 Task: Create a blank project AgileGlobe with privacy Public and default view as List and in the team Taskers . Create three sections in the project as To-Do, Doing and Done
Action: Mouse moved to (63, 58)
Screenshot: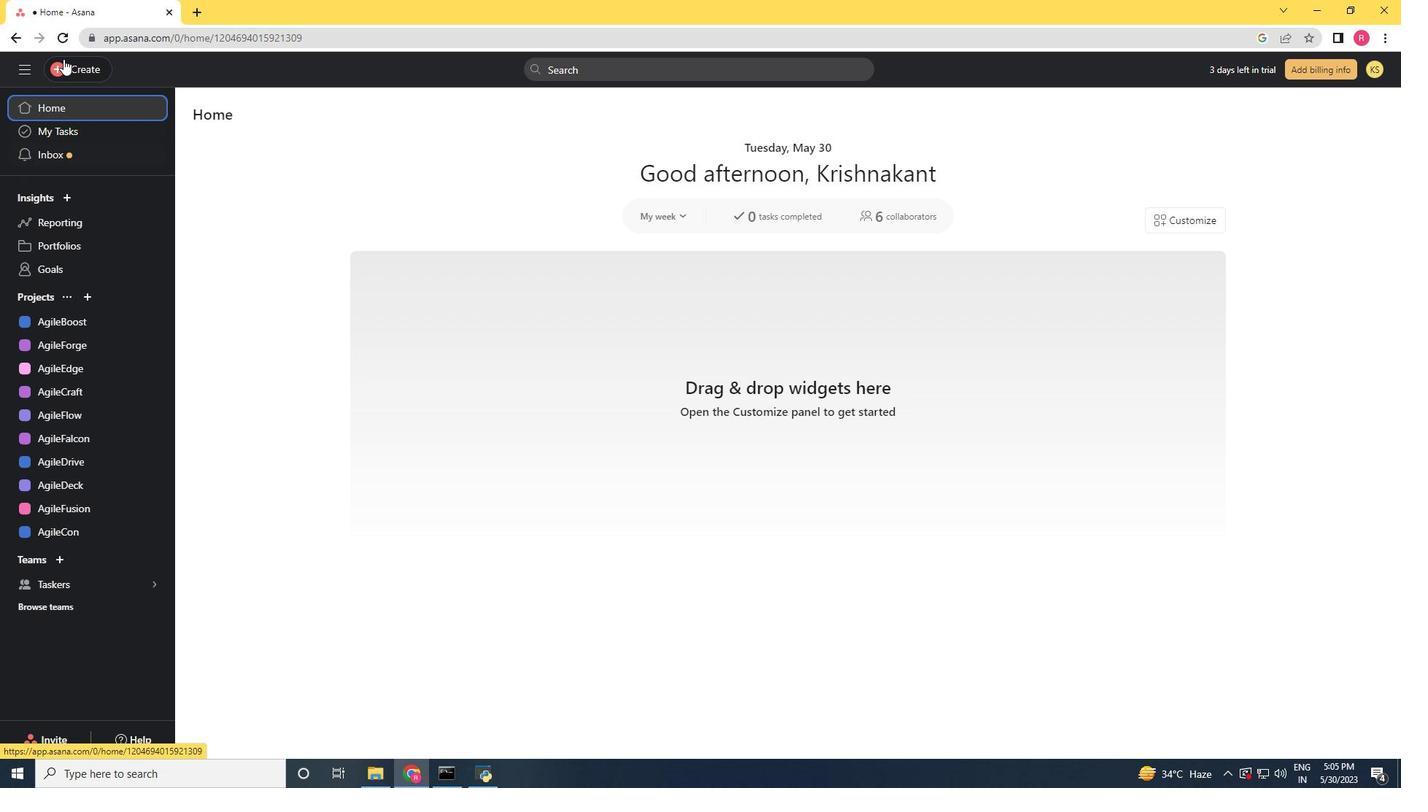 
Action: Mouse pressed left at (63, 58)
Screenshot: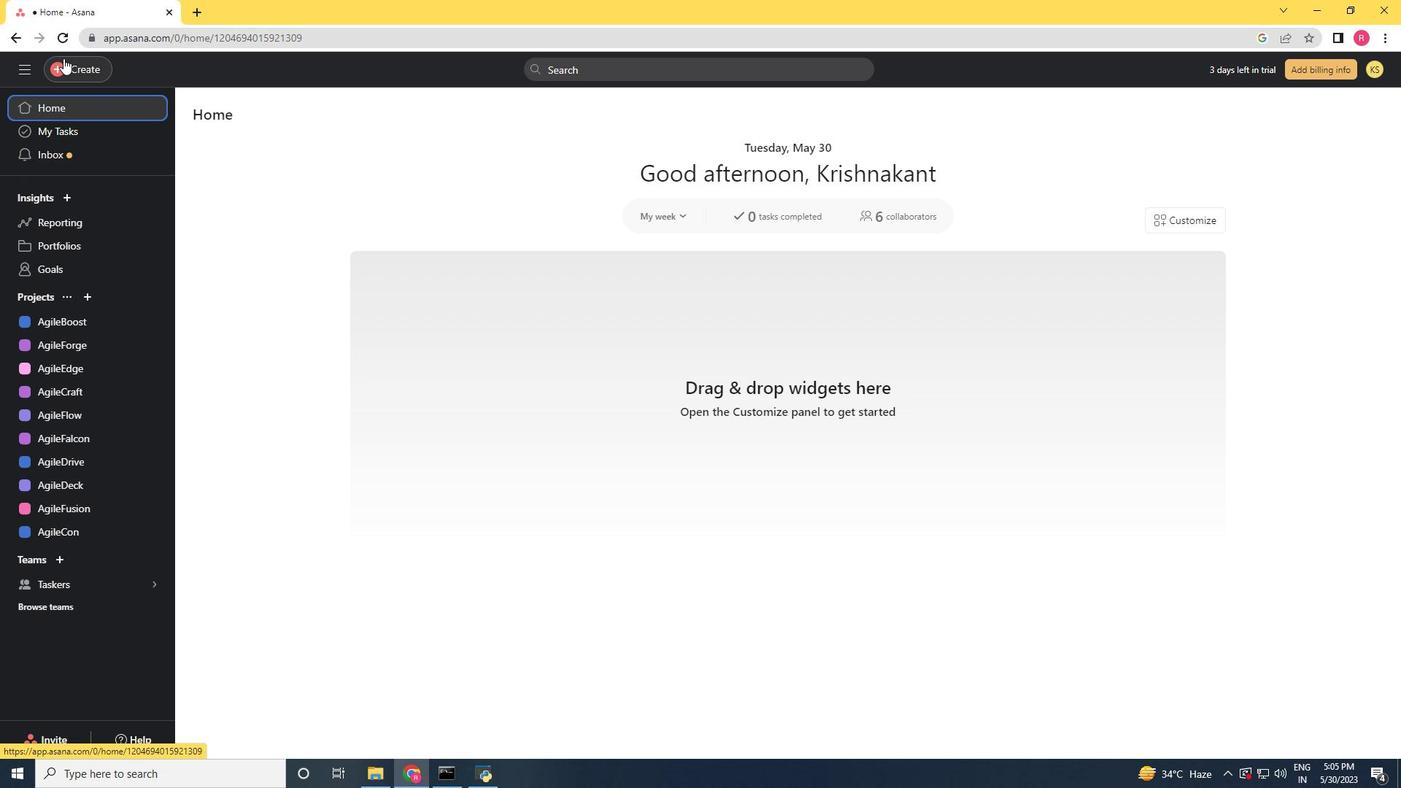 
Action: Mouse moved to (137, 94)
Screenshot: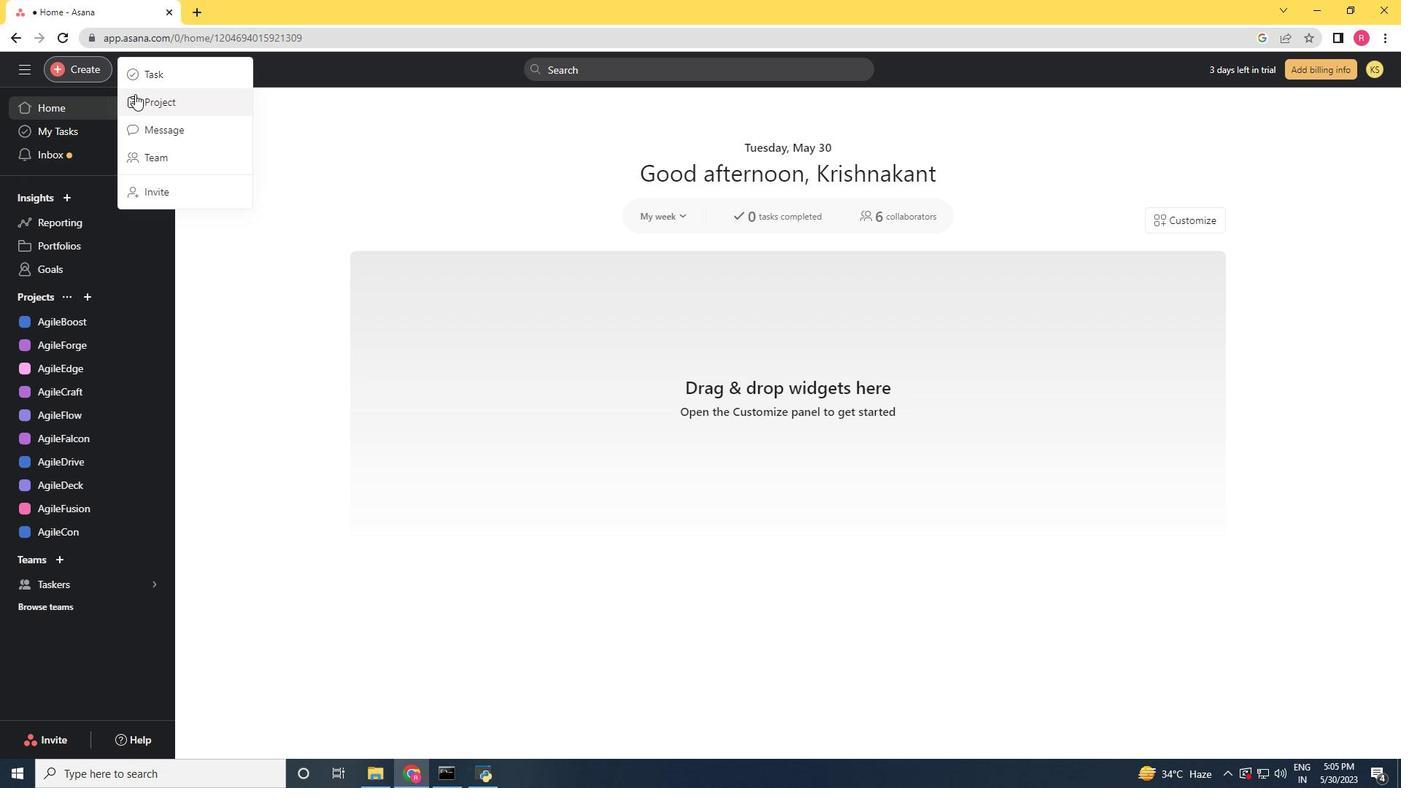 
Action: Mouse pressed left at (137, 94)
Screenshot: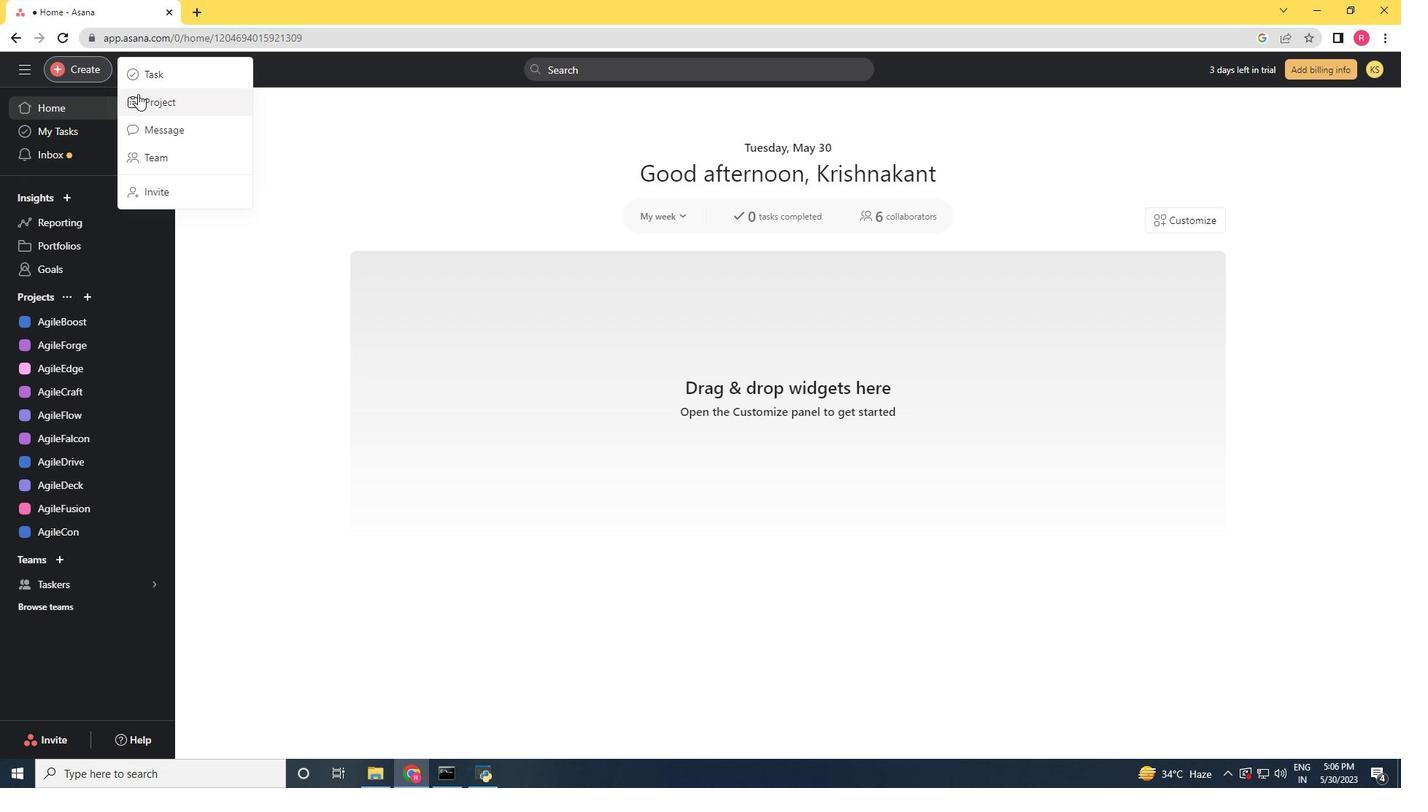 
Action: Mouse moved to (615, 417)
Screenshot: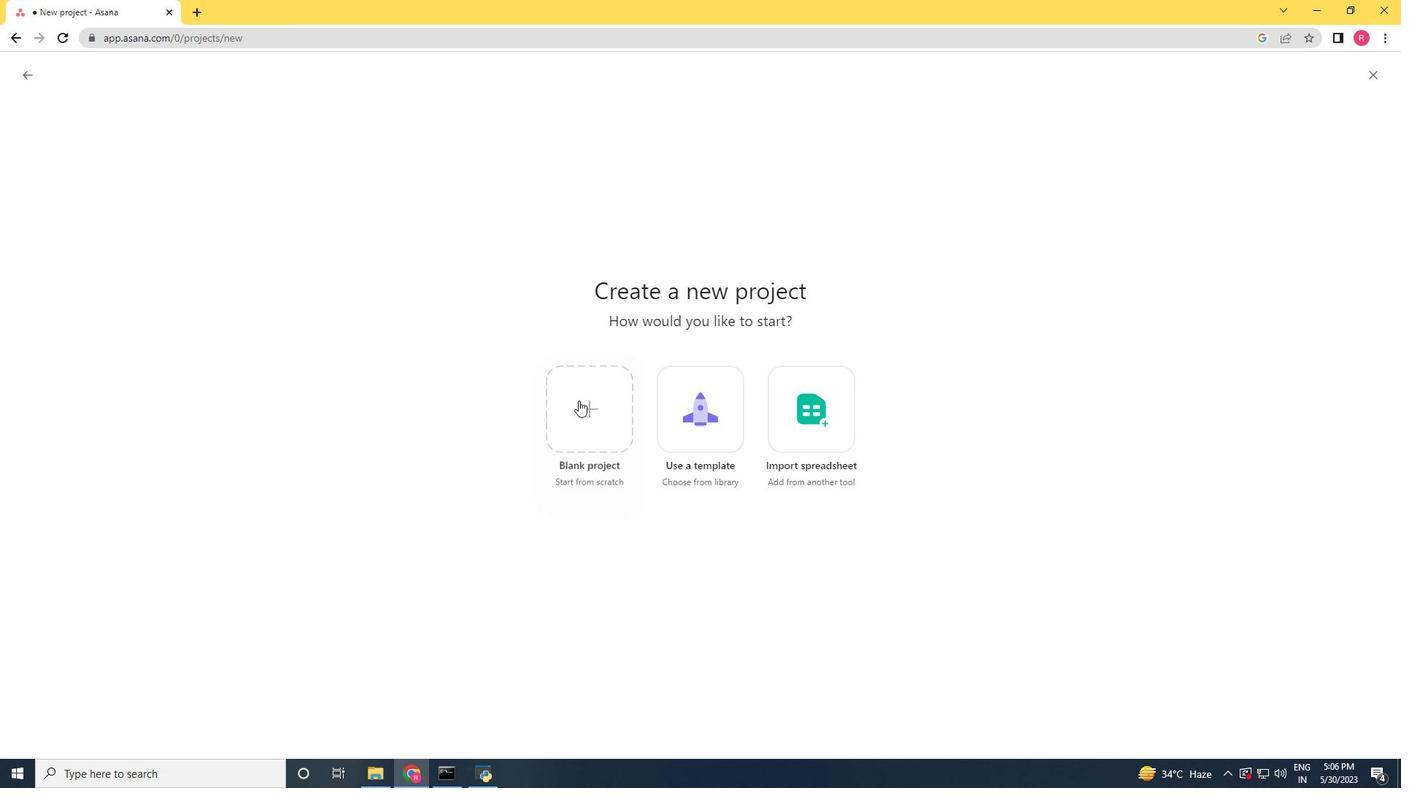 
Action: Mouse pressed left at (615, 417)
Screenshot: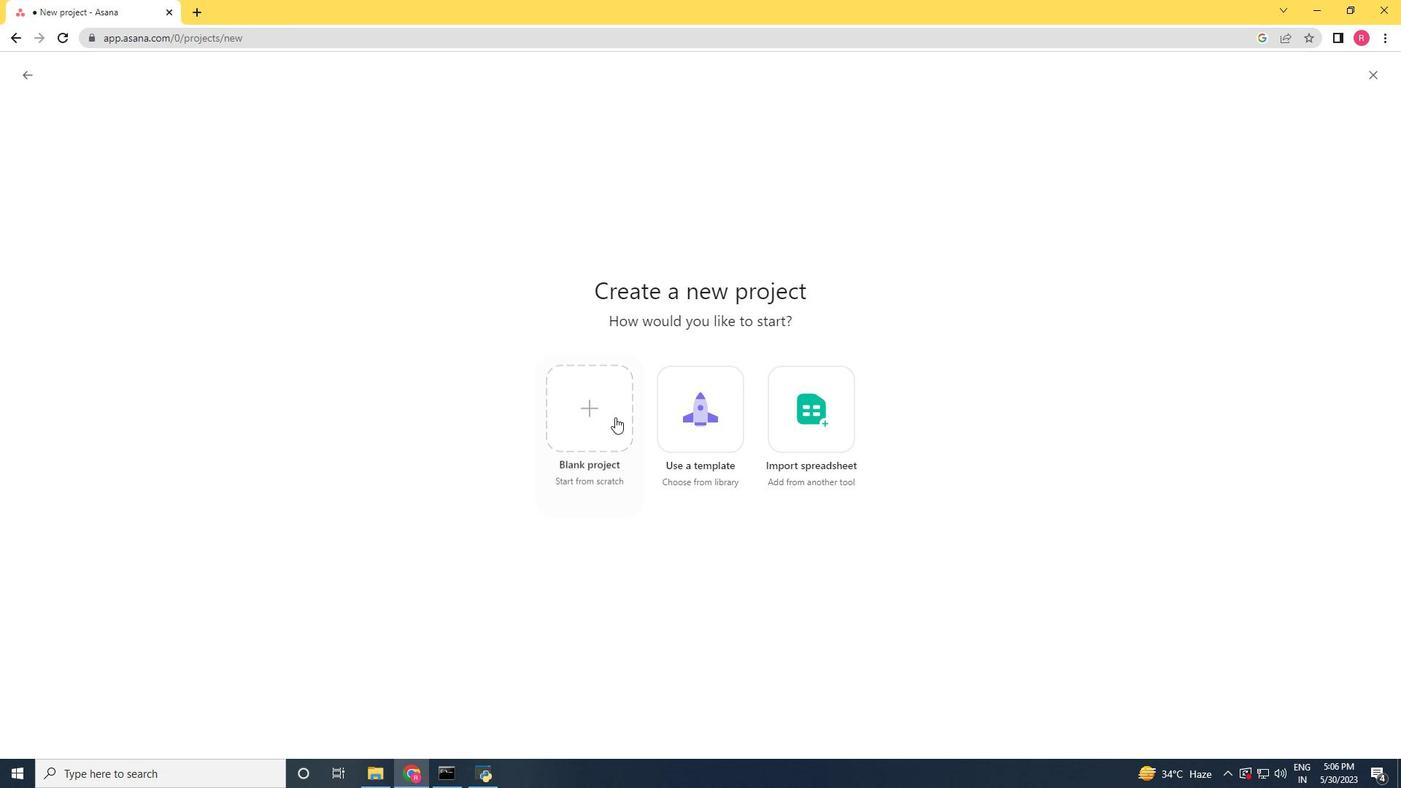 
Action: Mouse moved to (518, 364)
Screenshot: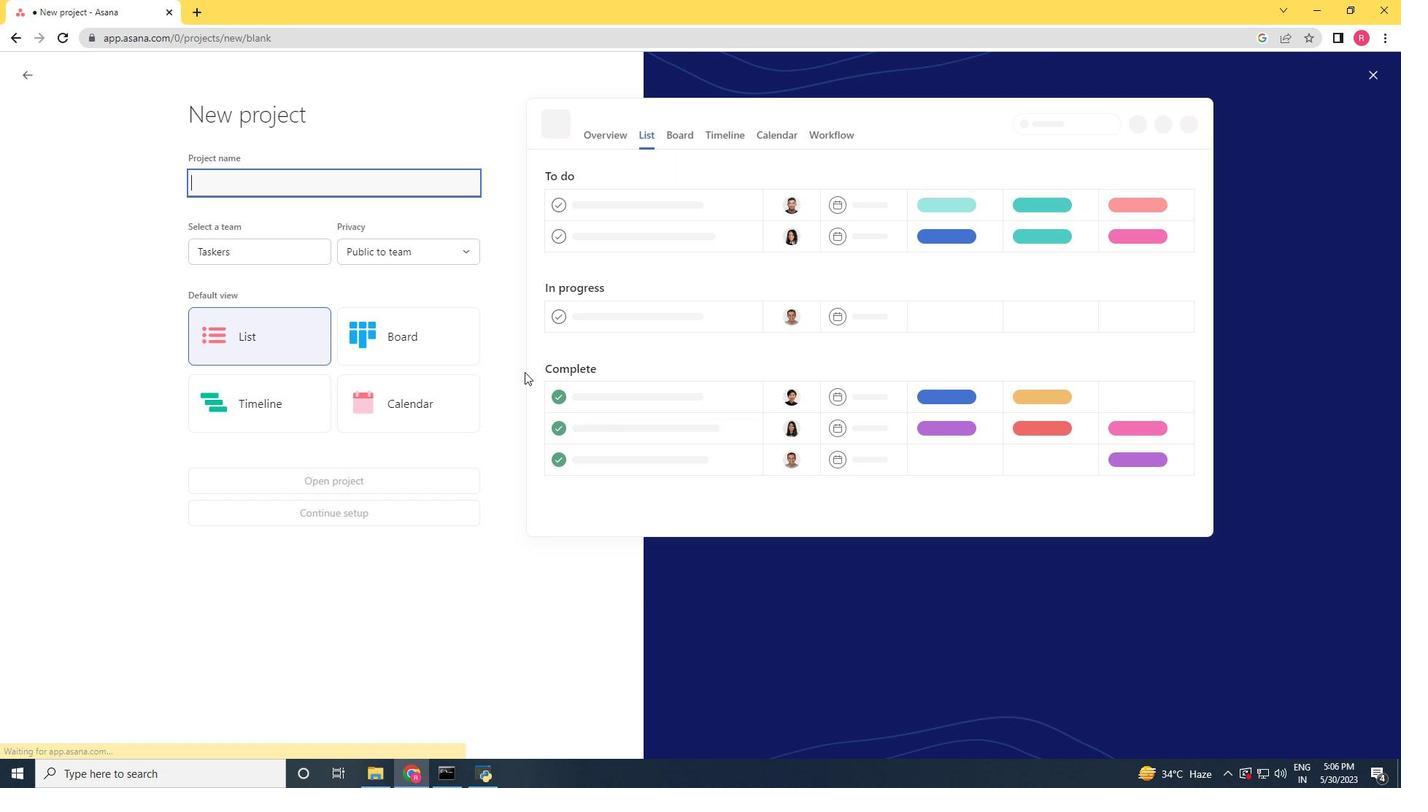 
Action: Key pressed <Key.shift>Agle<Key.shift>Globe
Screenshot: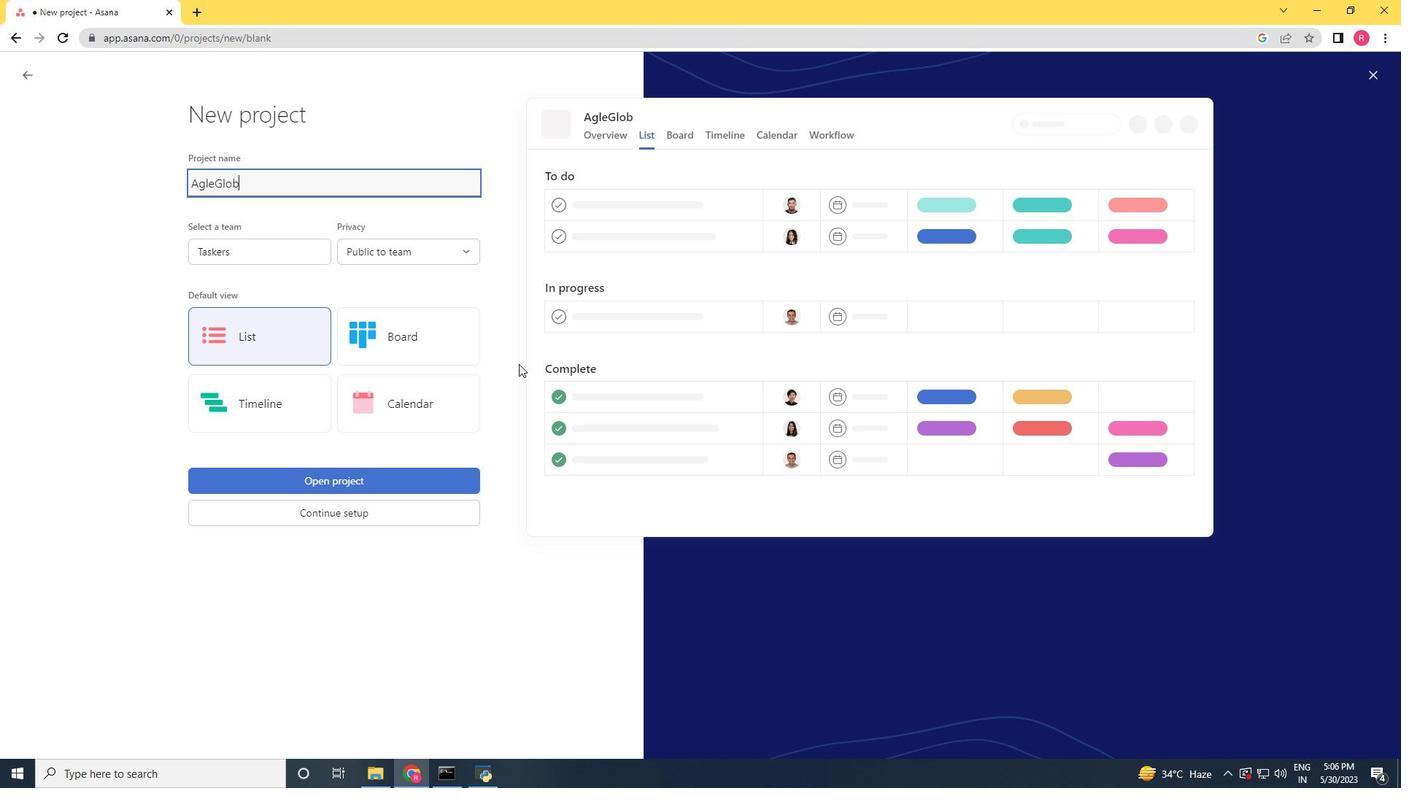 
Action: Mouse moved to (402, 249)
Screenshot: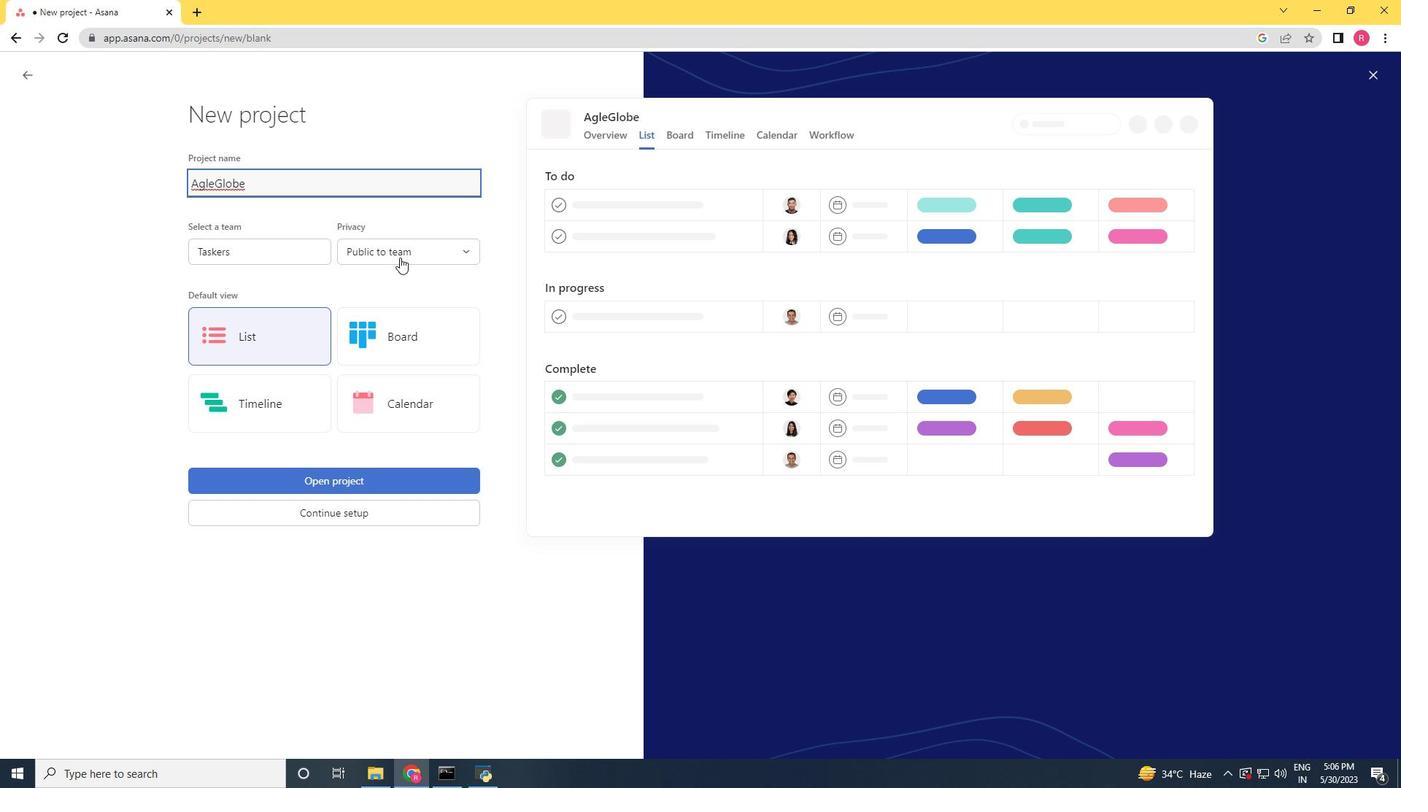 
Action: Mouse pressed left at (402, 249)
Screenshot: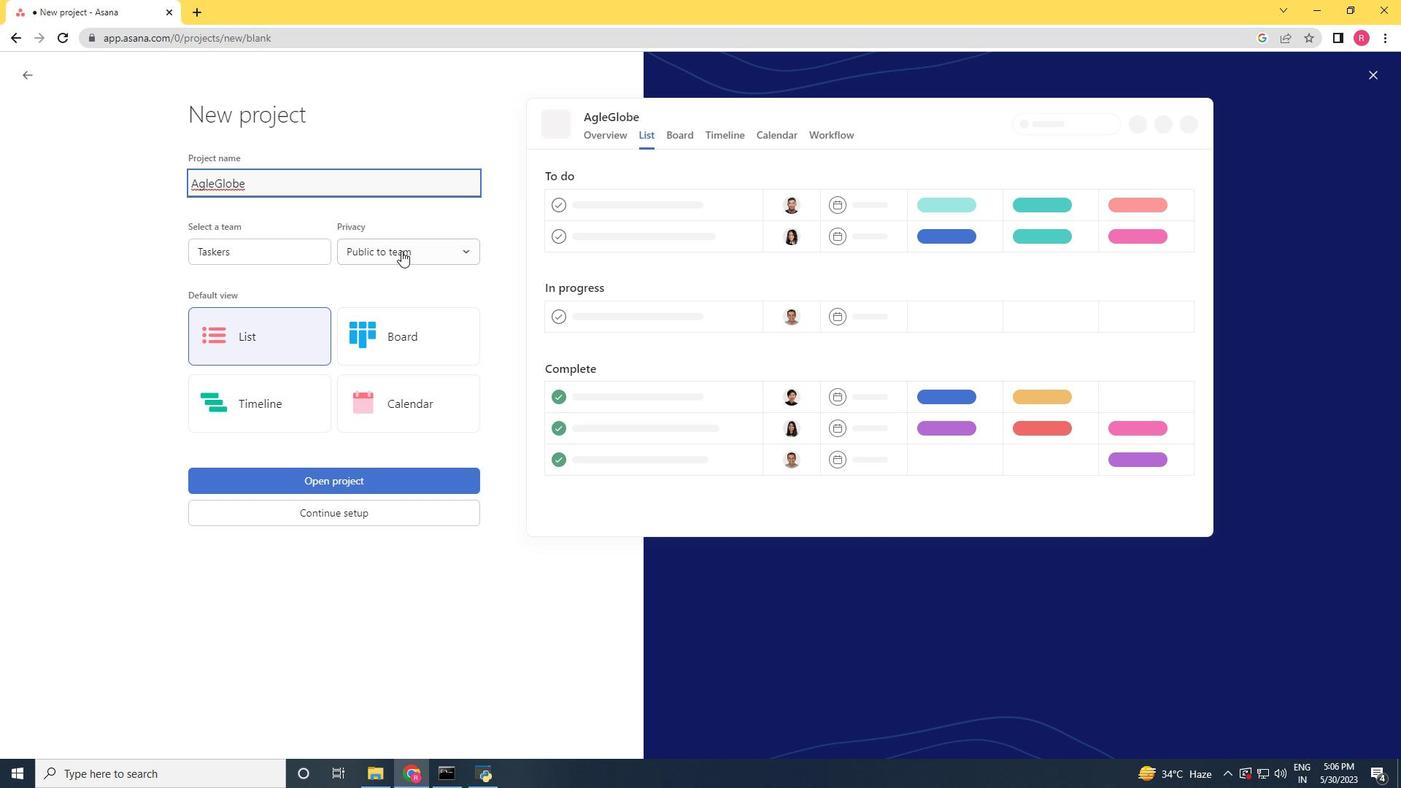 
Action: Mouse moved to (394, 272)
Screenshot: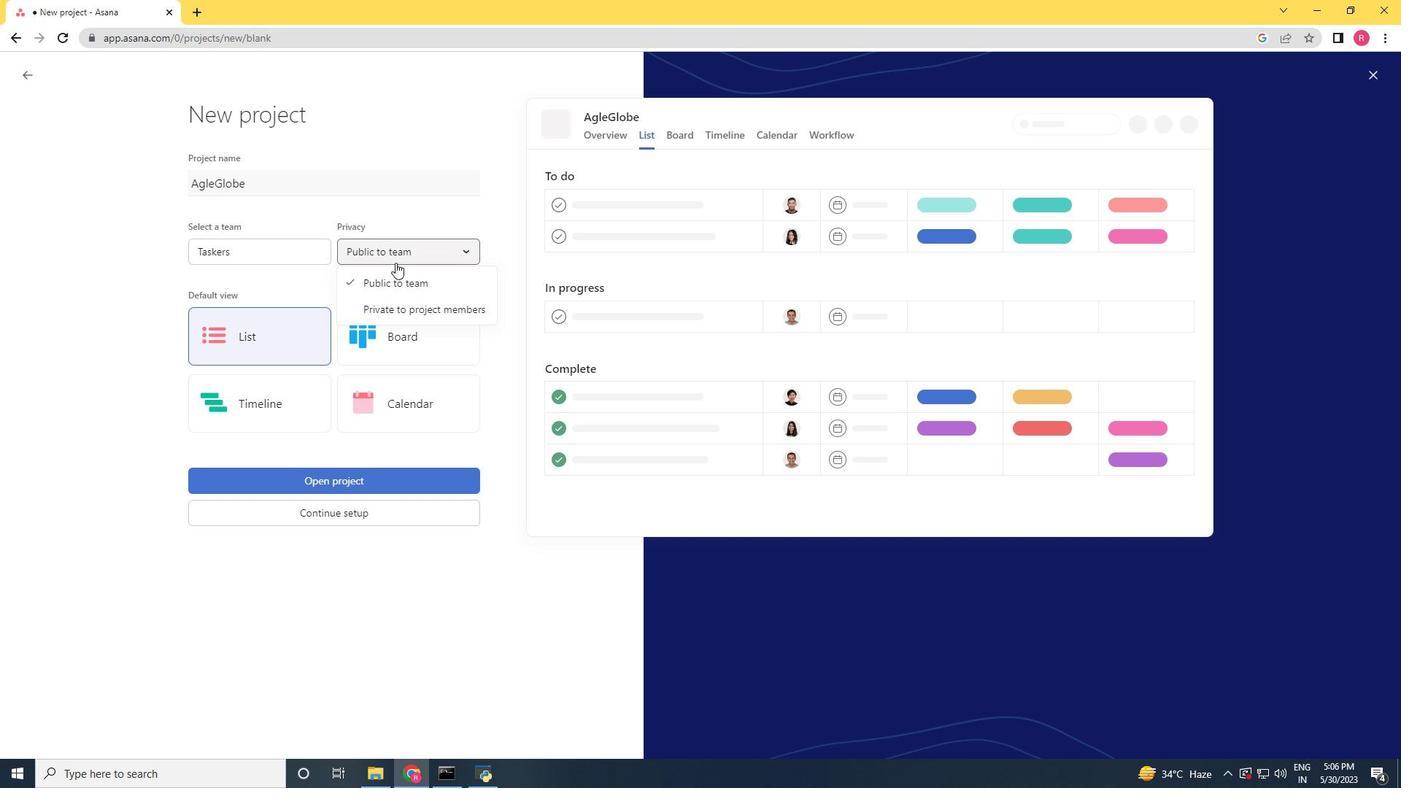 
Action: Mouse pressed left at (394, 272)
Screenshot: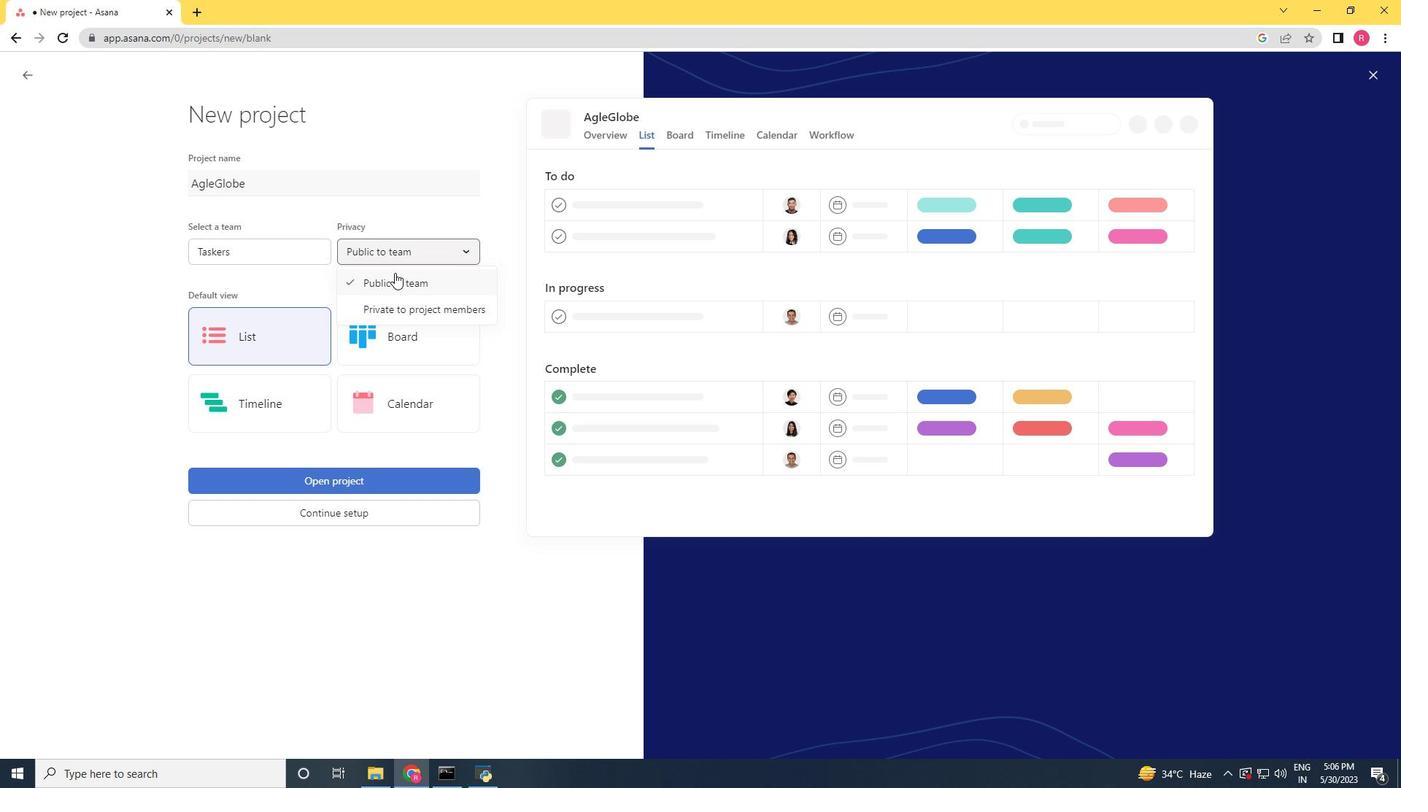 
Action: Mouse moved to (267, 334)
Screenshot: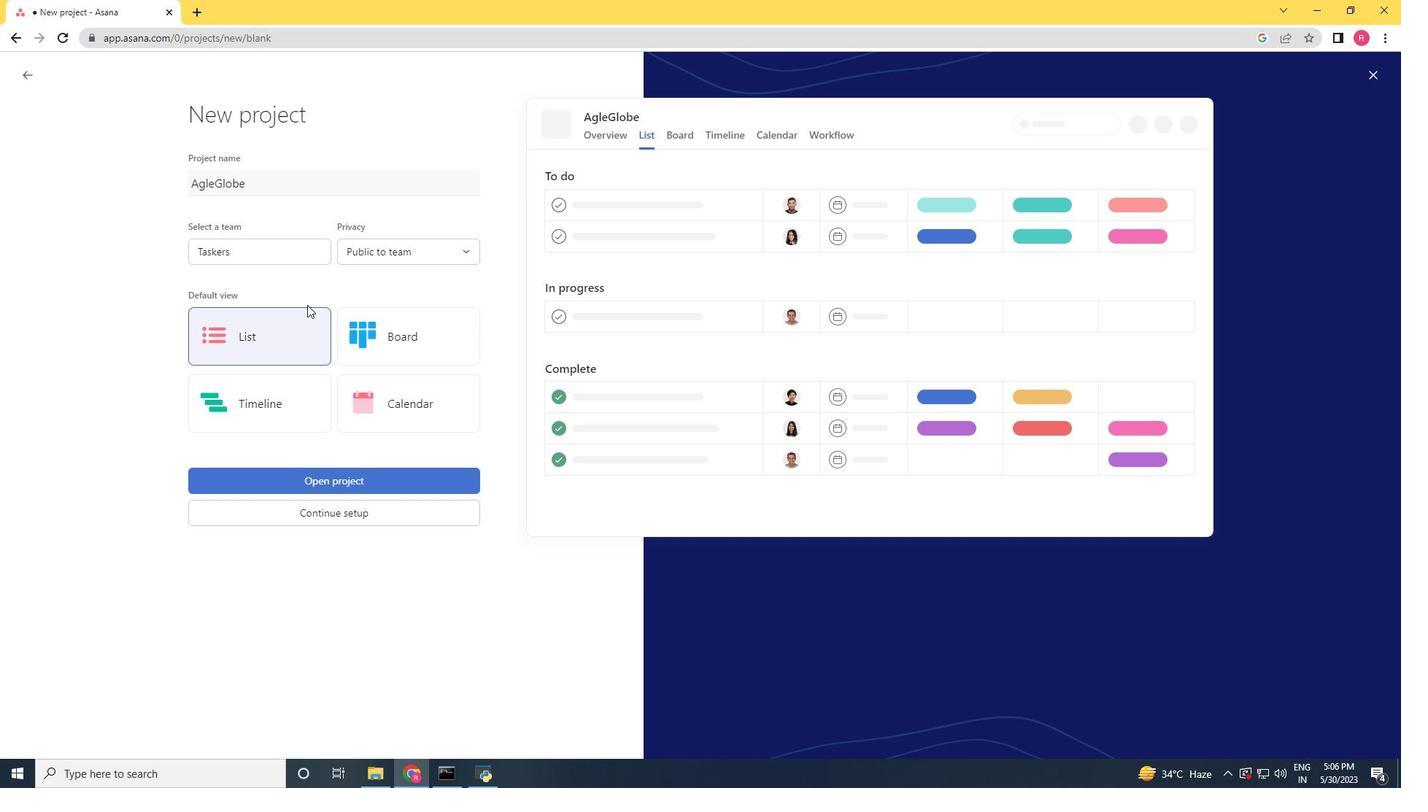 
Action: Mouse pressed left at (267, 334)
Screenshot: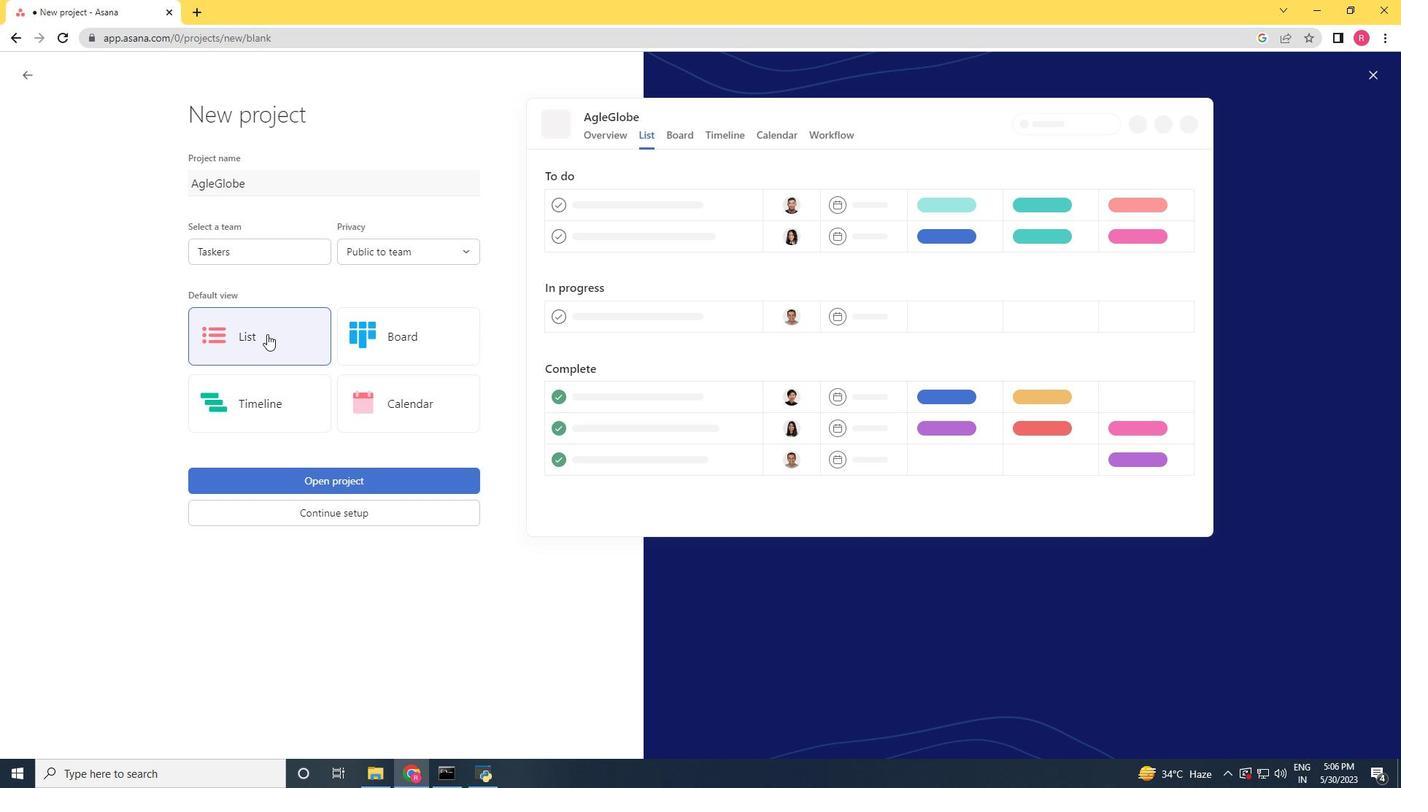 
Action: Mouse moved to (284, 243)
Screenshot: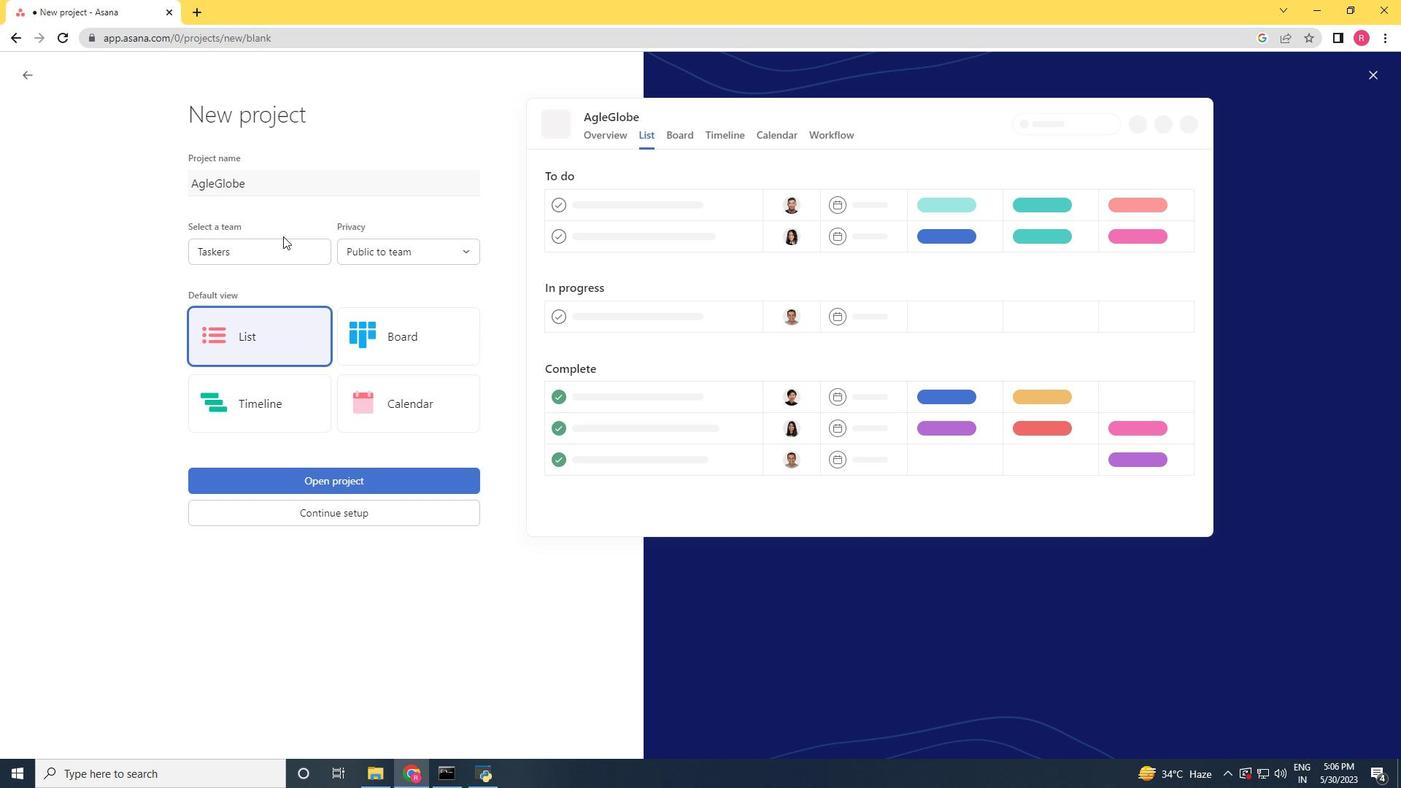 
Action: Mouse pressed left at (284, 243)
Screenshot: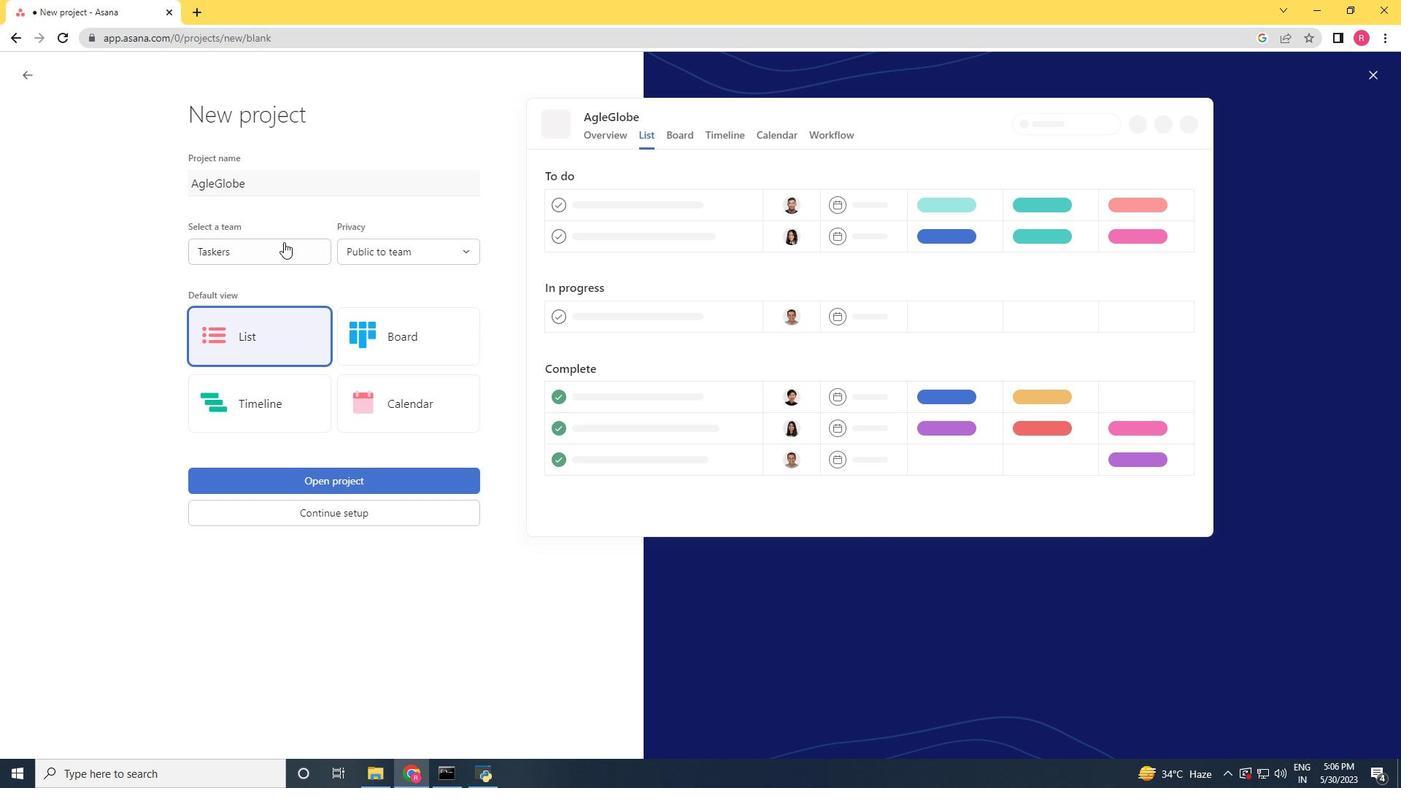 
Action: Mouse moved to (245, 283)
Screenshot: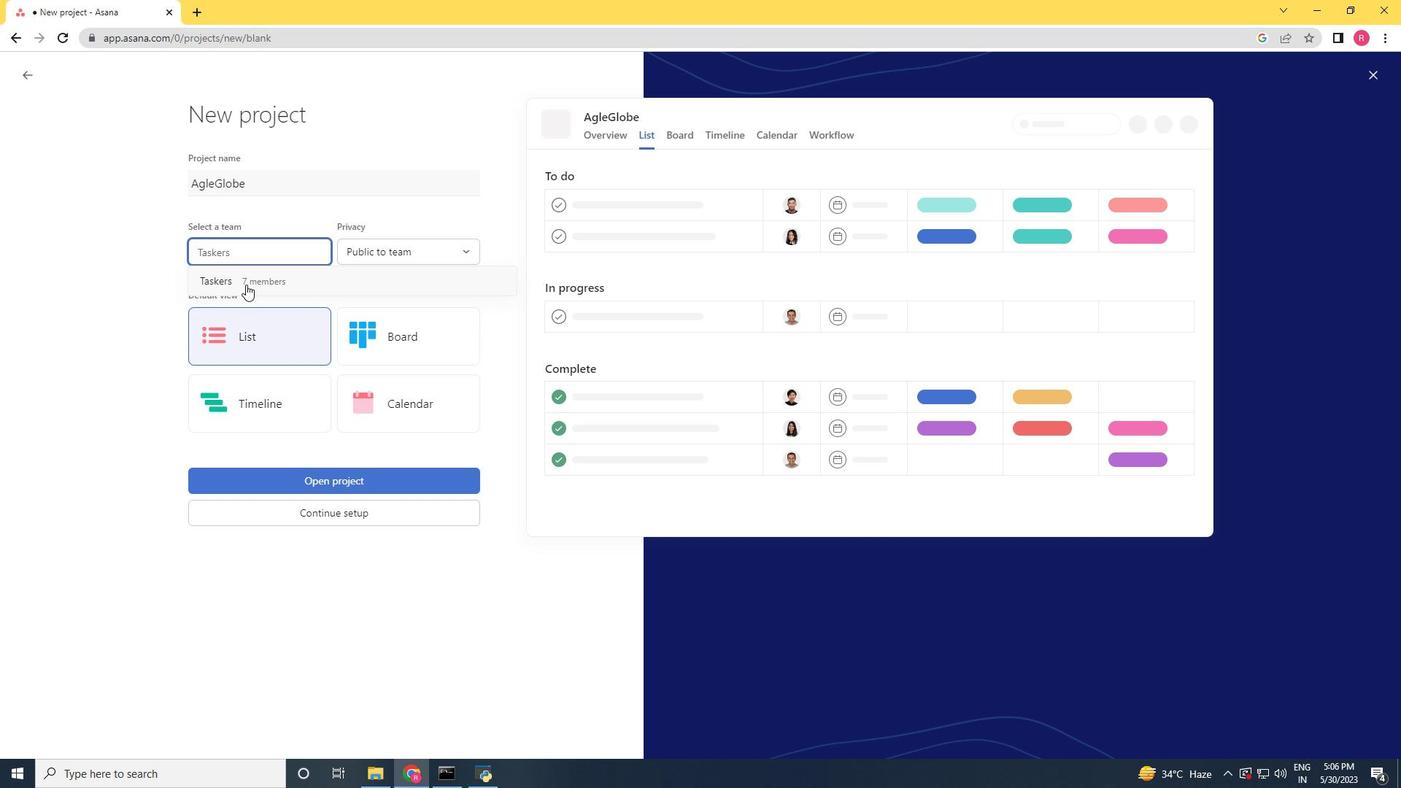 
Action: Mouse pressed left at (245, 283)
Screenshot: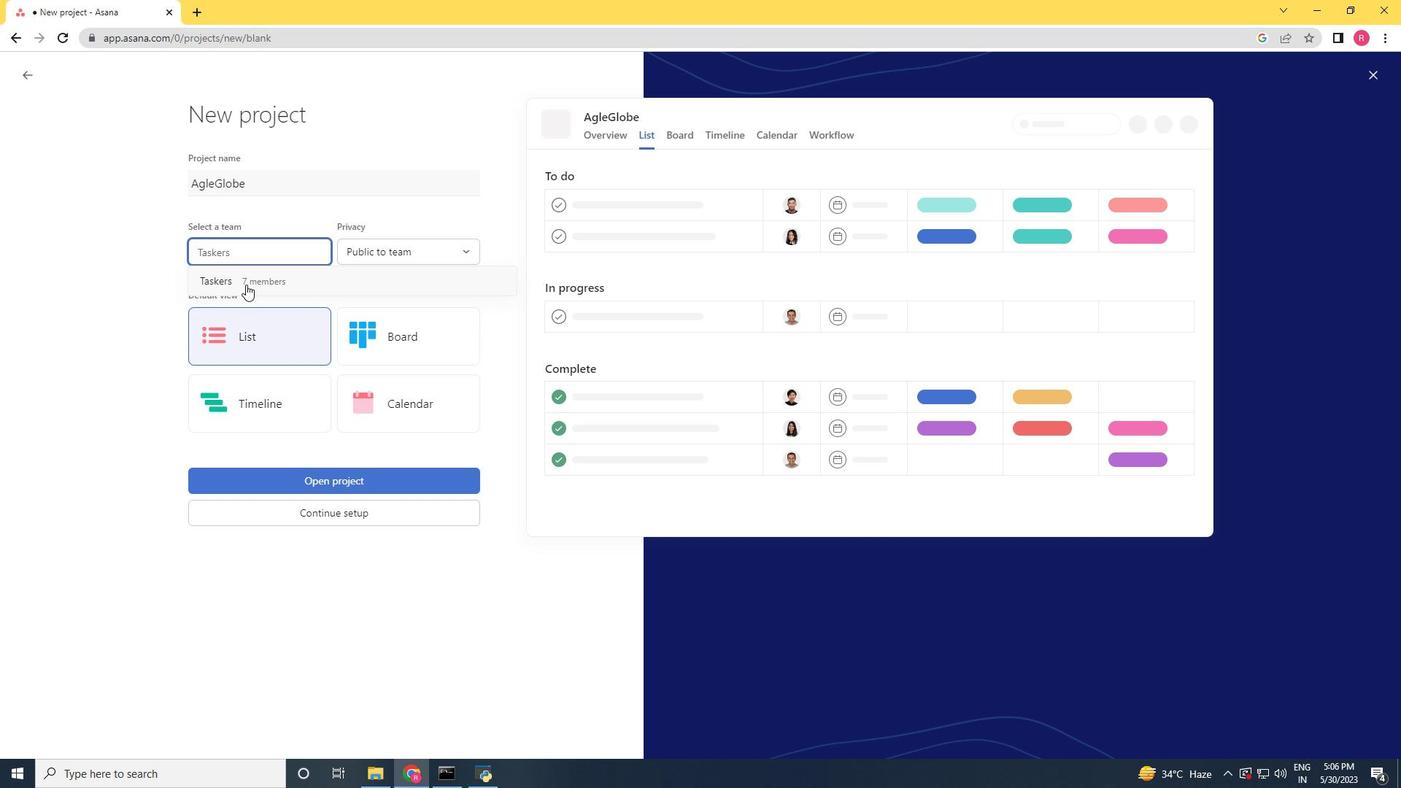 
Action: Mouse moved to (316, 482)
Screenshot: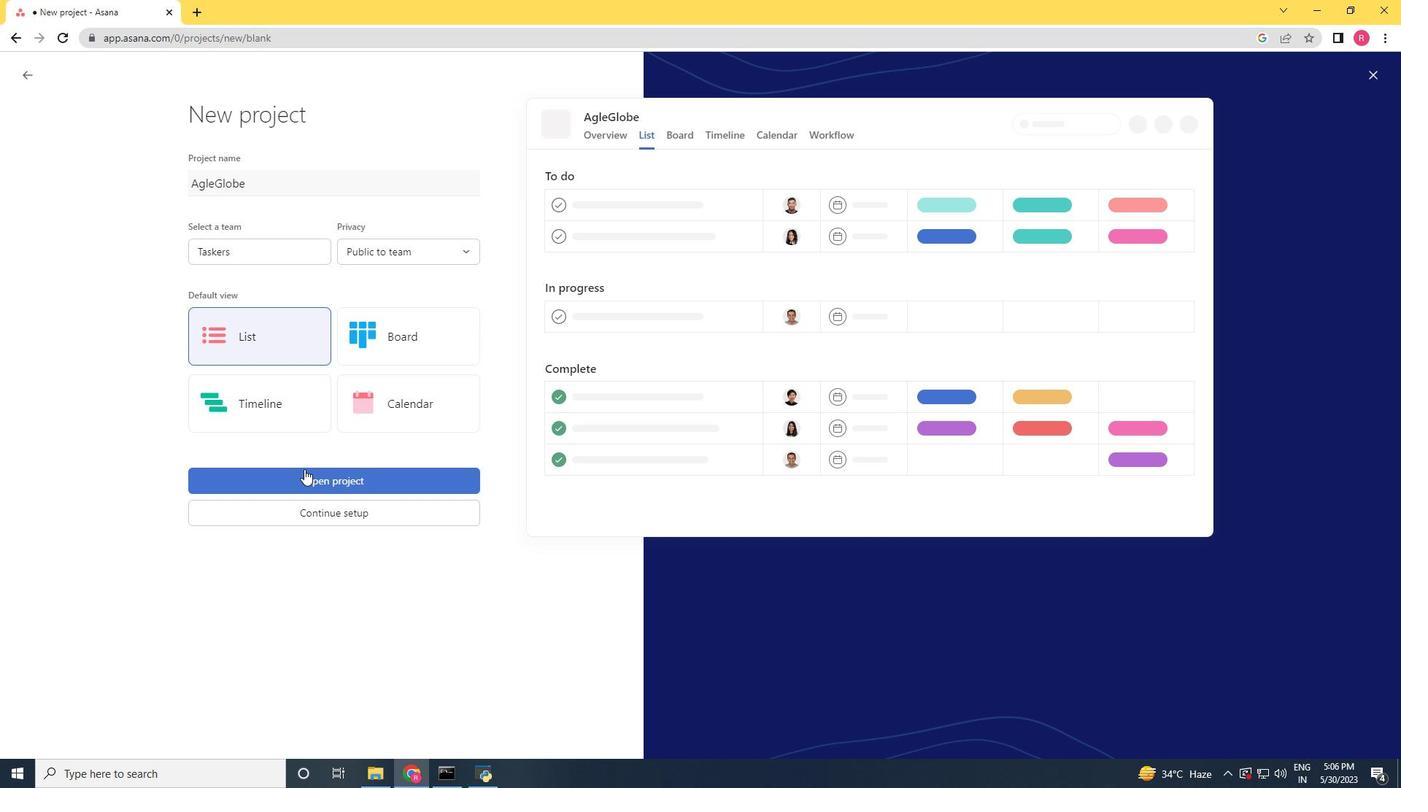 
Action: Mouse pressed left at (316, 482)
Screenshot: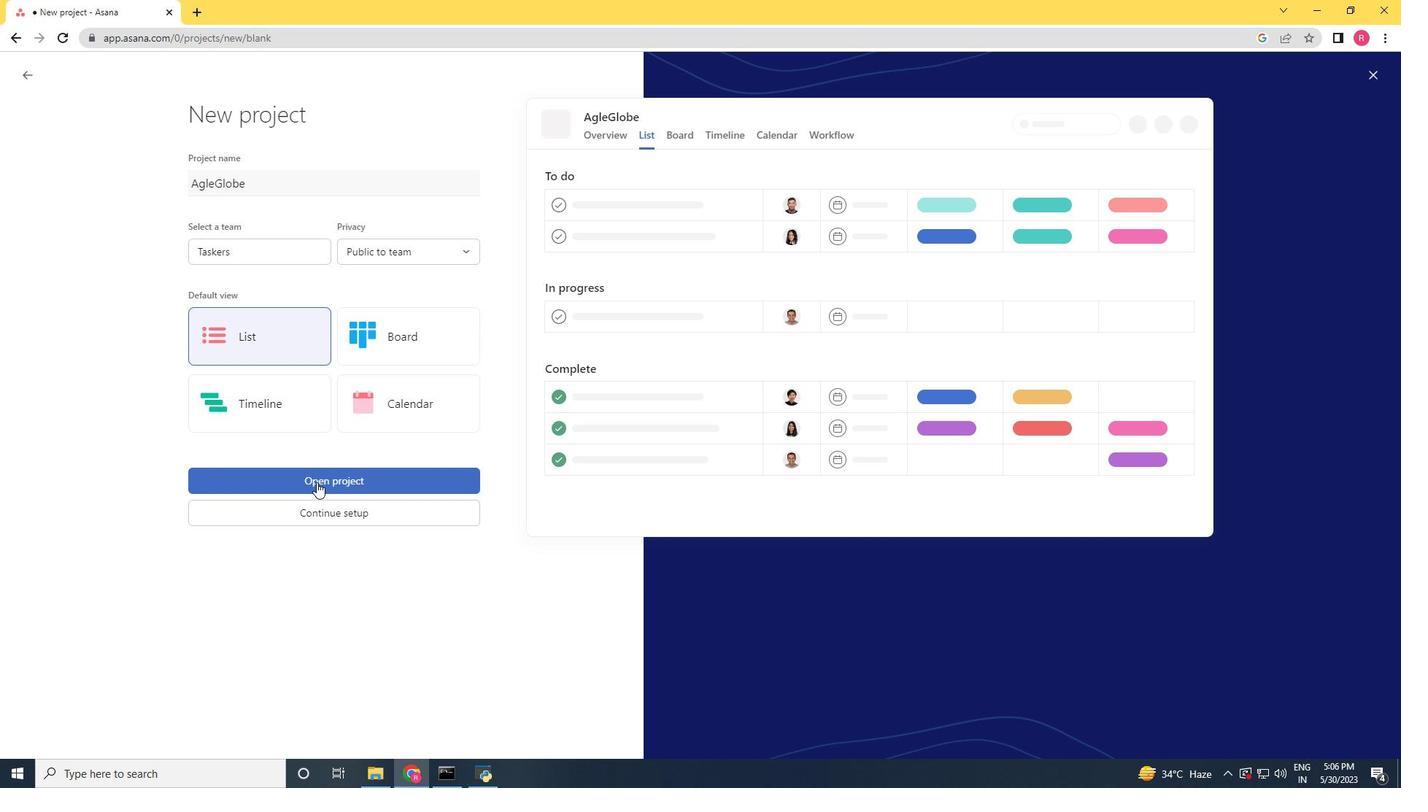 
Action: Mouse moved to (256, 322)
Screenshot: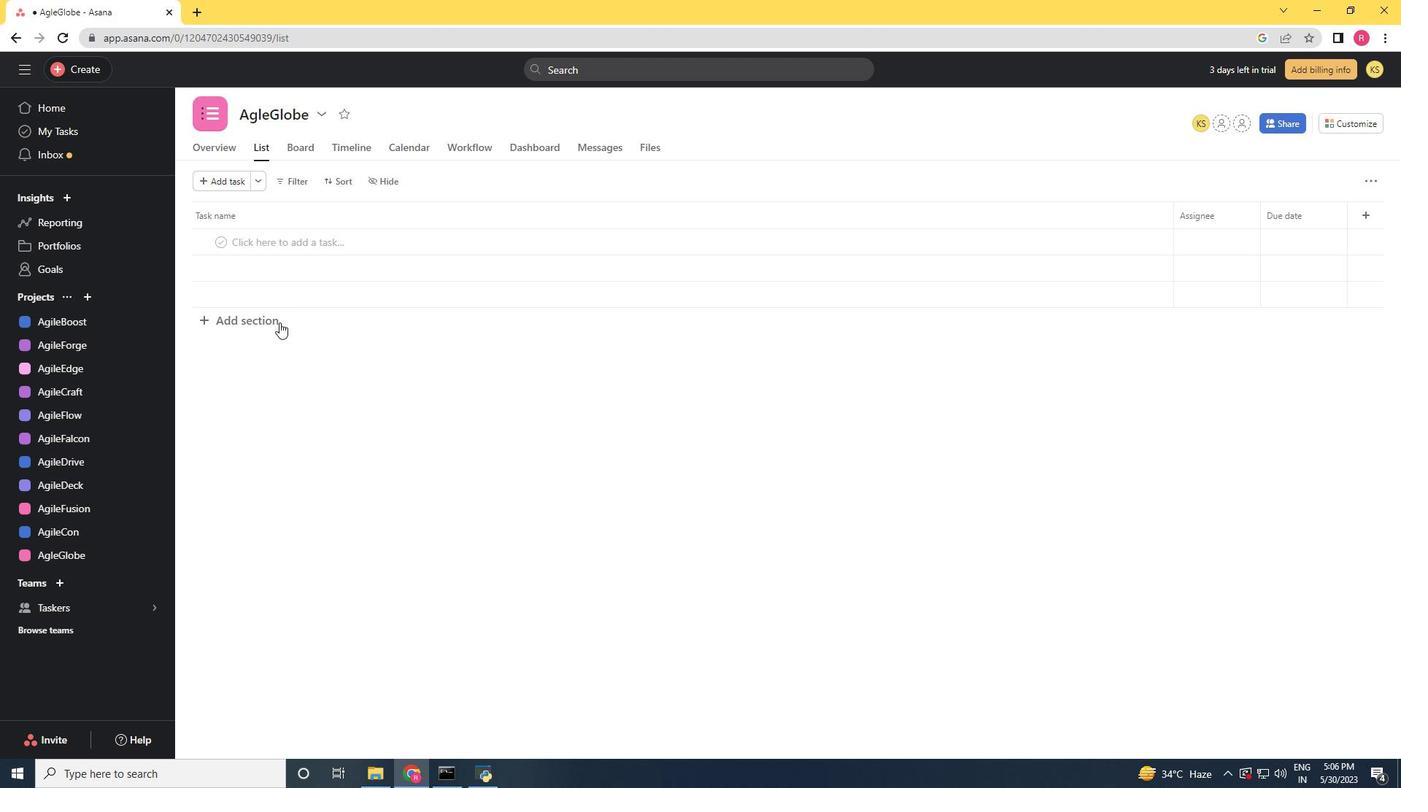 
Action: Mouse pressed left at (256, 322)
Screenshot: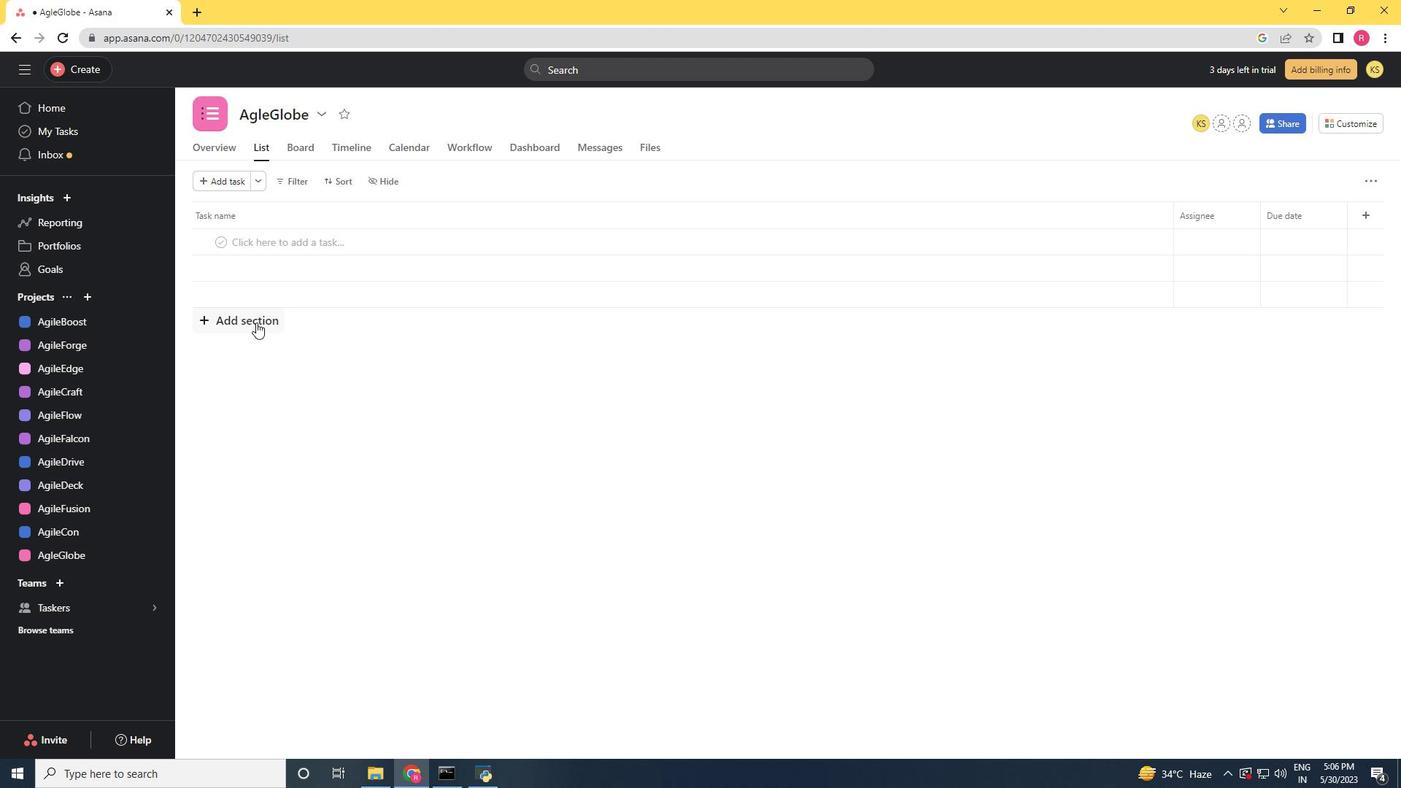 
Action: Key pressed <Key.shift>To-<Key.shift>Do<Key.enter>
Screenshot: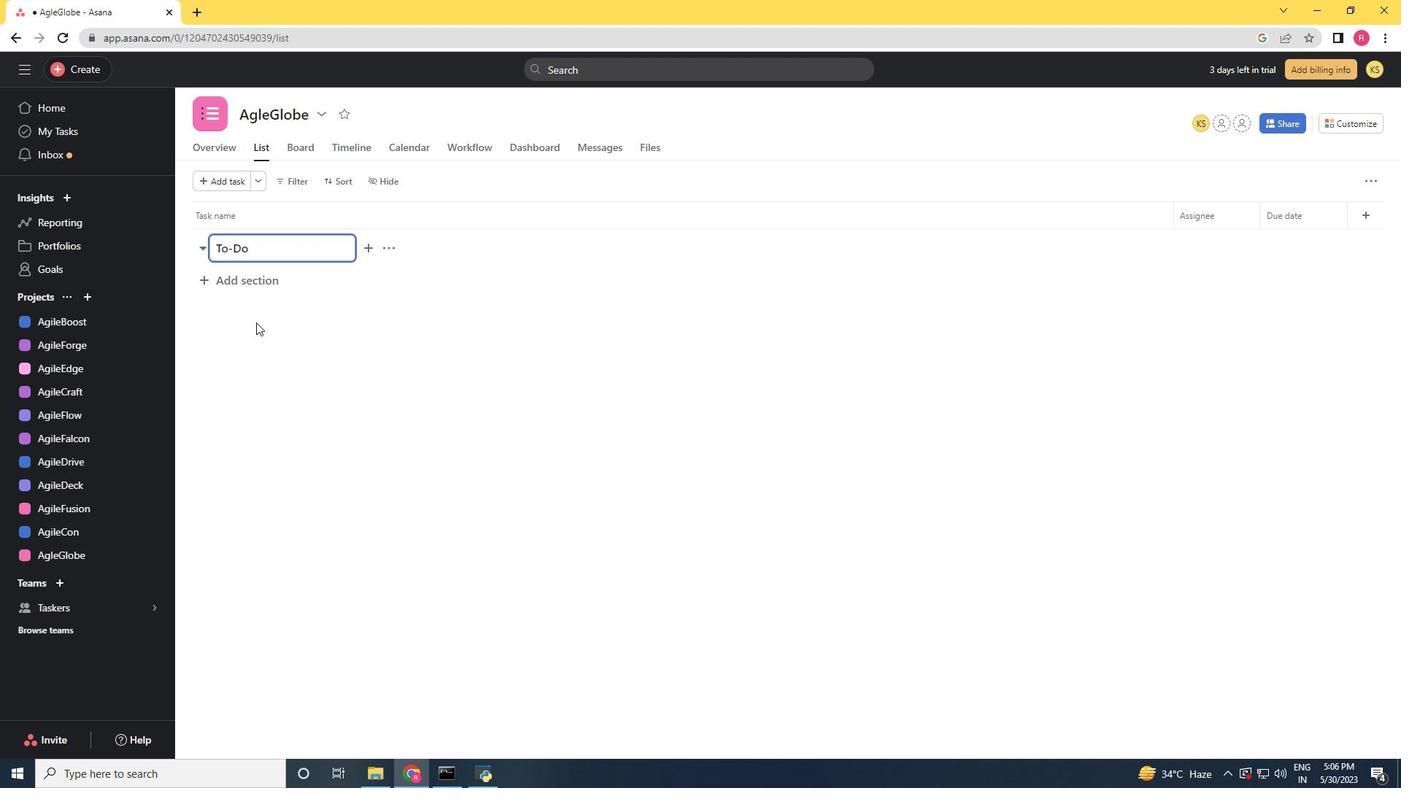 
Action: Mouse moved to (241, 336)
Screenshot: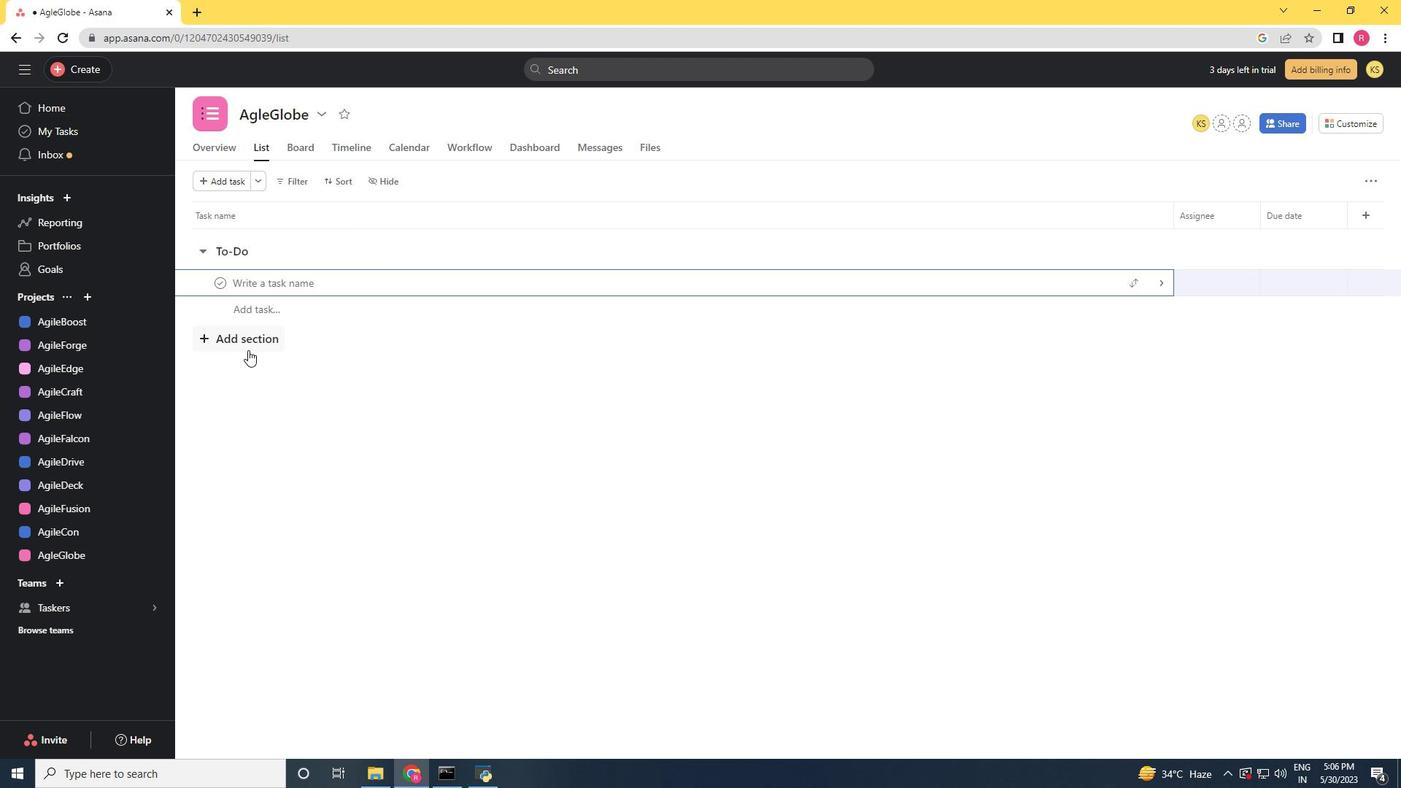 
Action: Mouse pressed left at (241, 336)
Screenshot: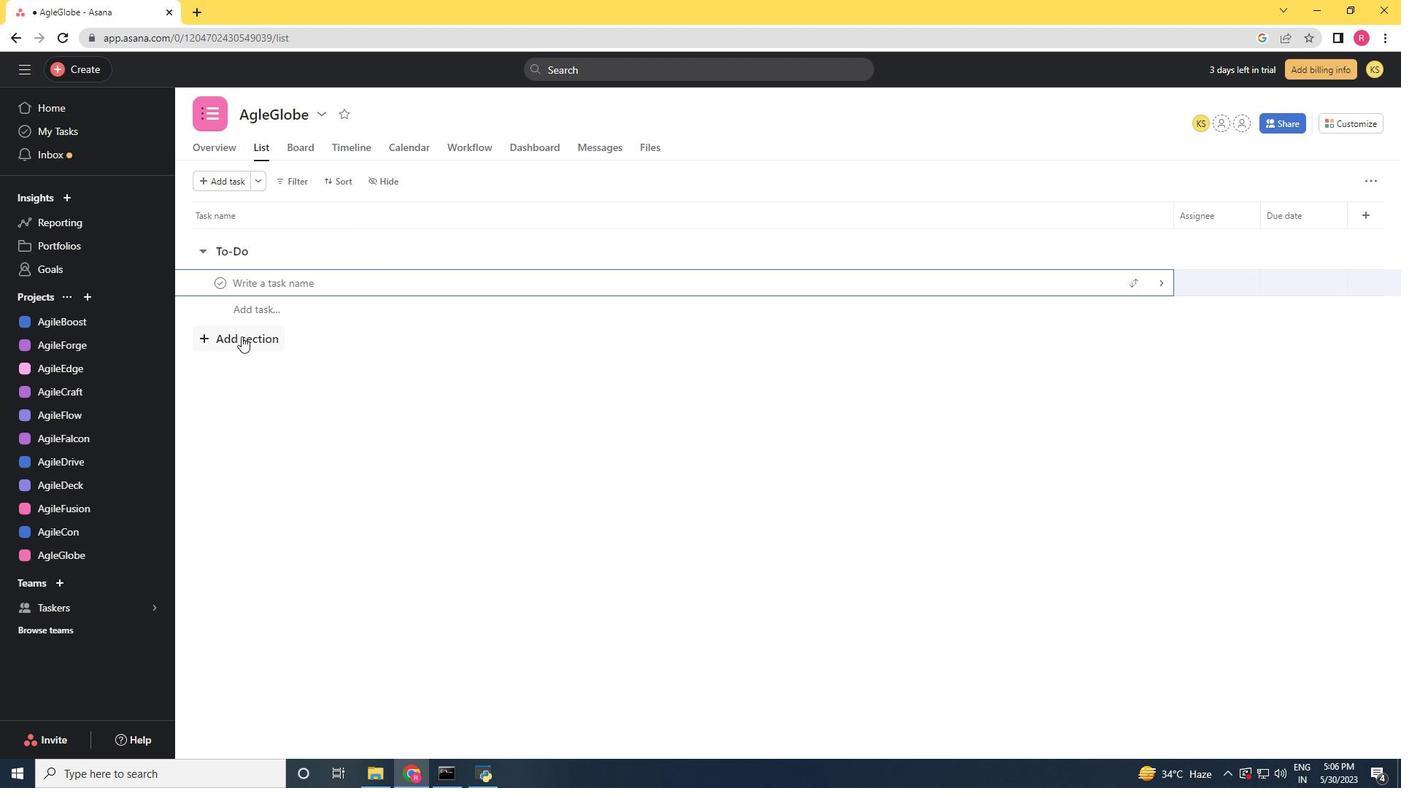 
Action: Mouse scrolled (241, 337) with delta (0, 0)
Screenshot: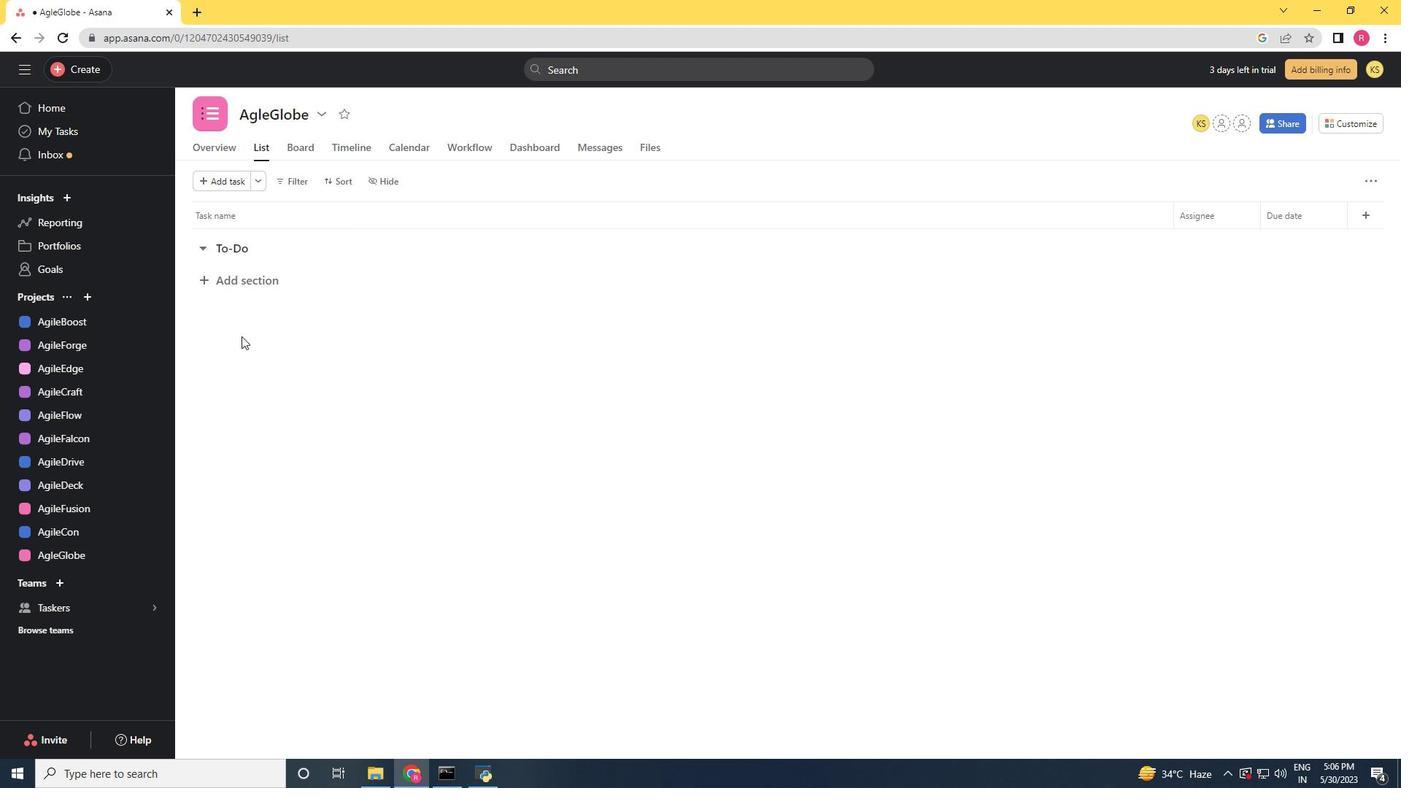 
Action: Mouse moved to (250, 281)
Screenshot: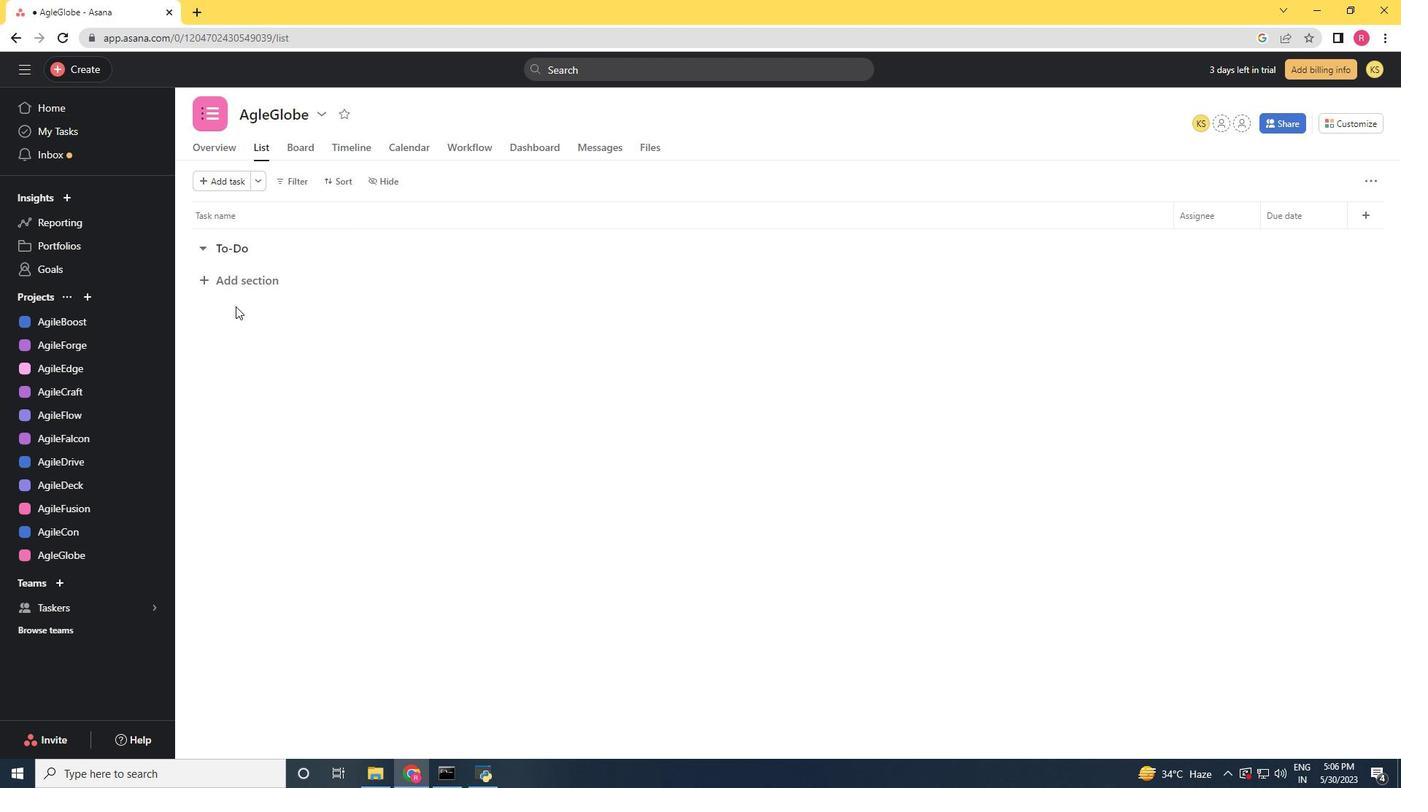 
Action: Mouse pressed left at (250, 281)
Screenshot: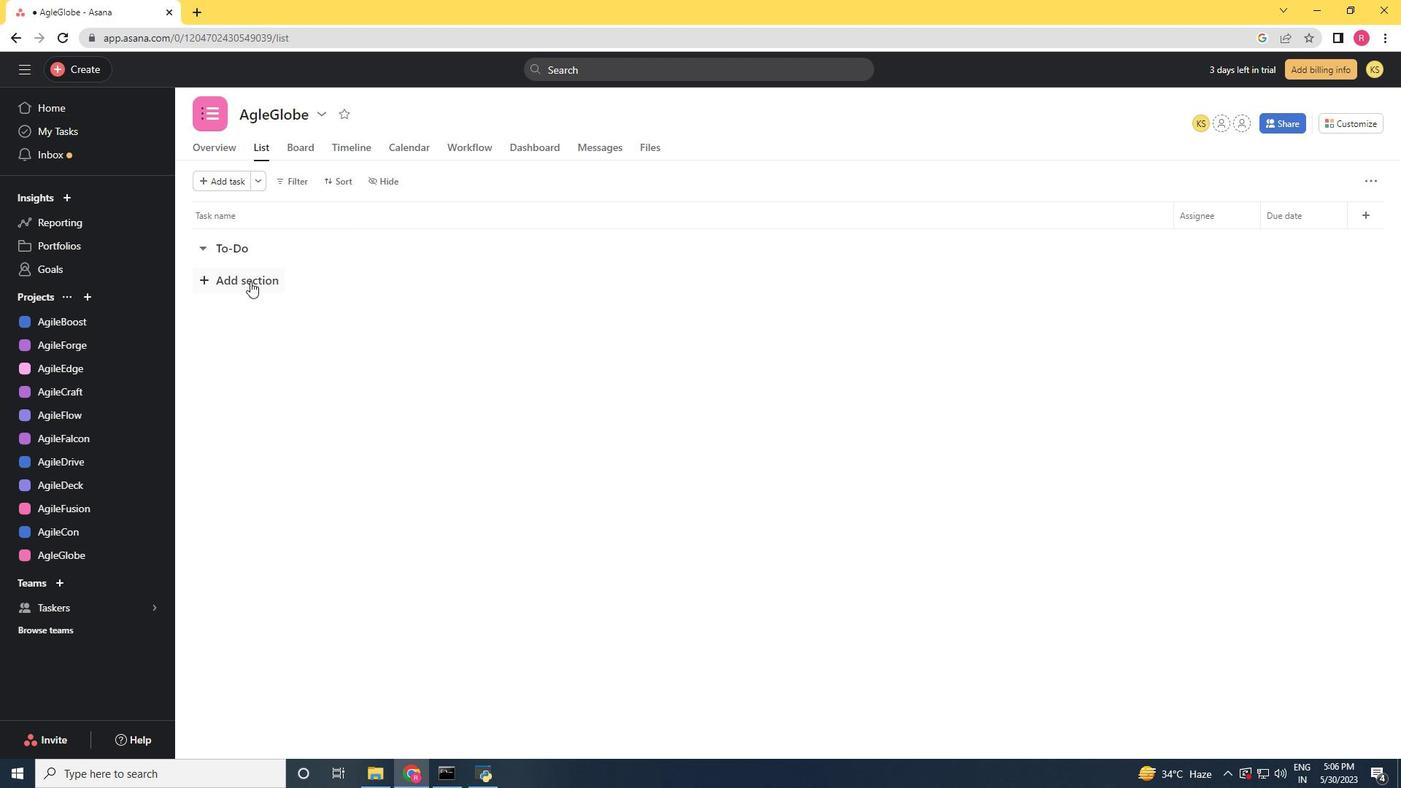 
Action: Key pressed <Key.shift><Key.shift><Key.shift>Doing<Key.enter>
Screenshot: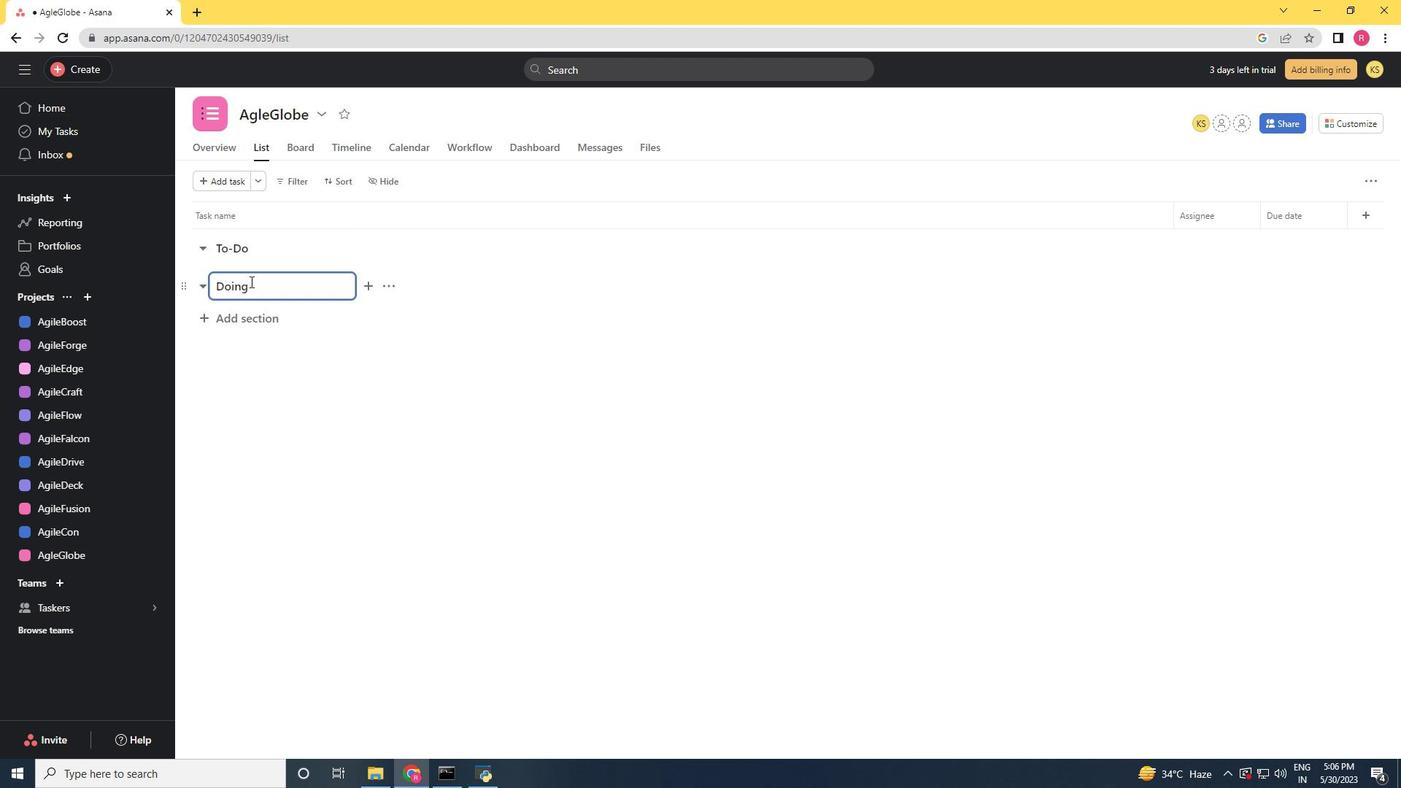 
Action: Mouse moved to (229, 375)
Screenshot: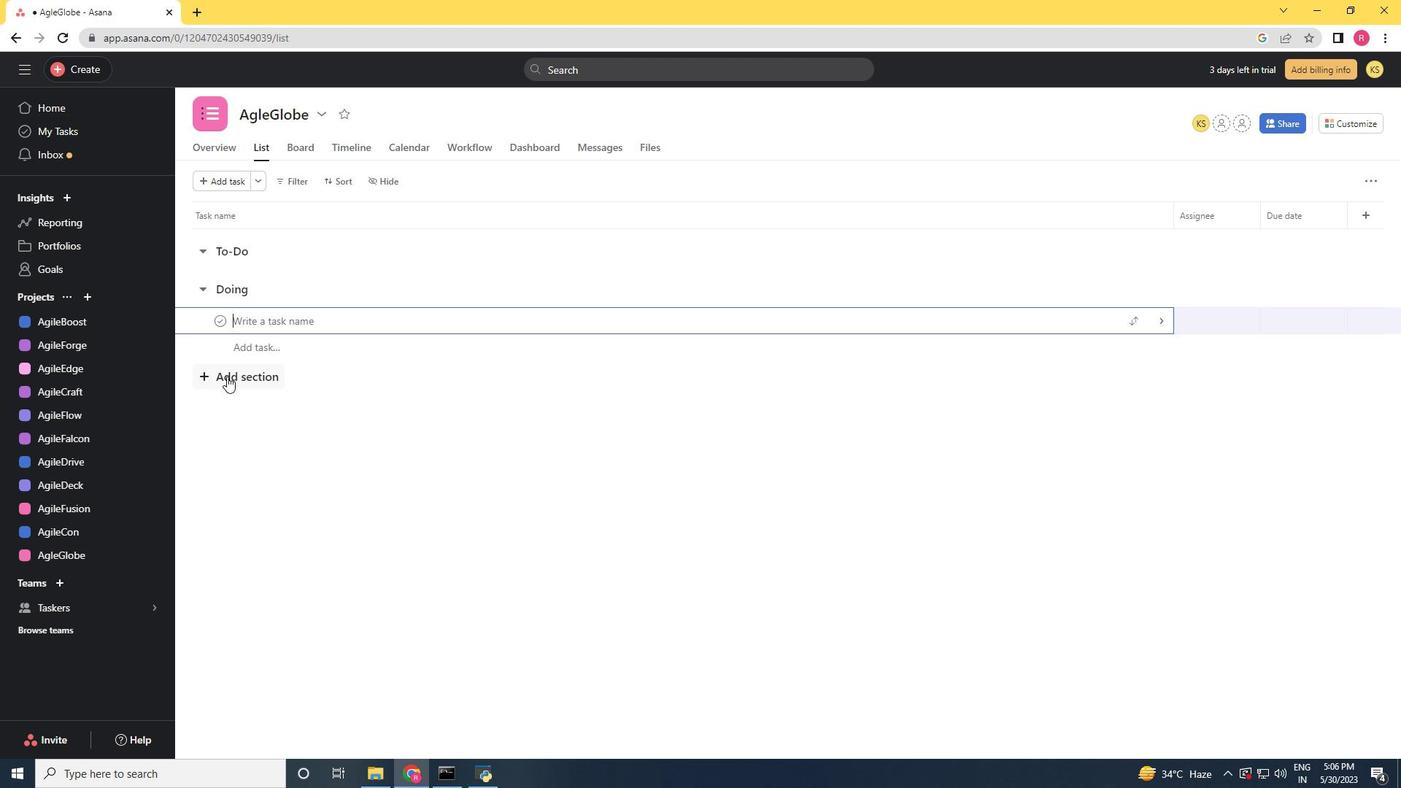 
Action: Mouse pressed left at (229, 375)
Screenshot: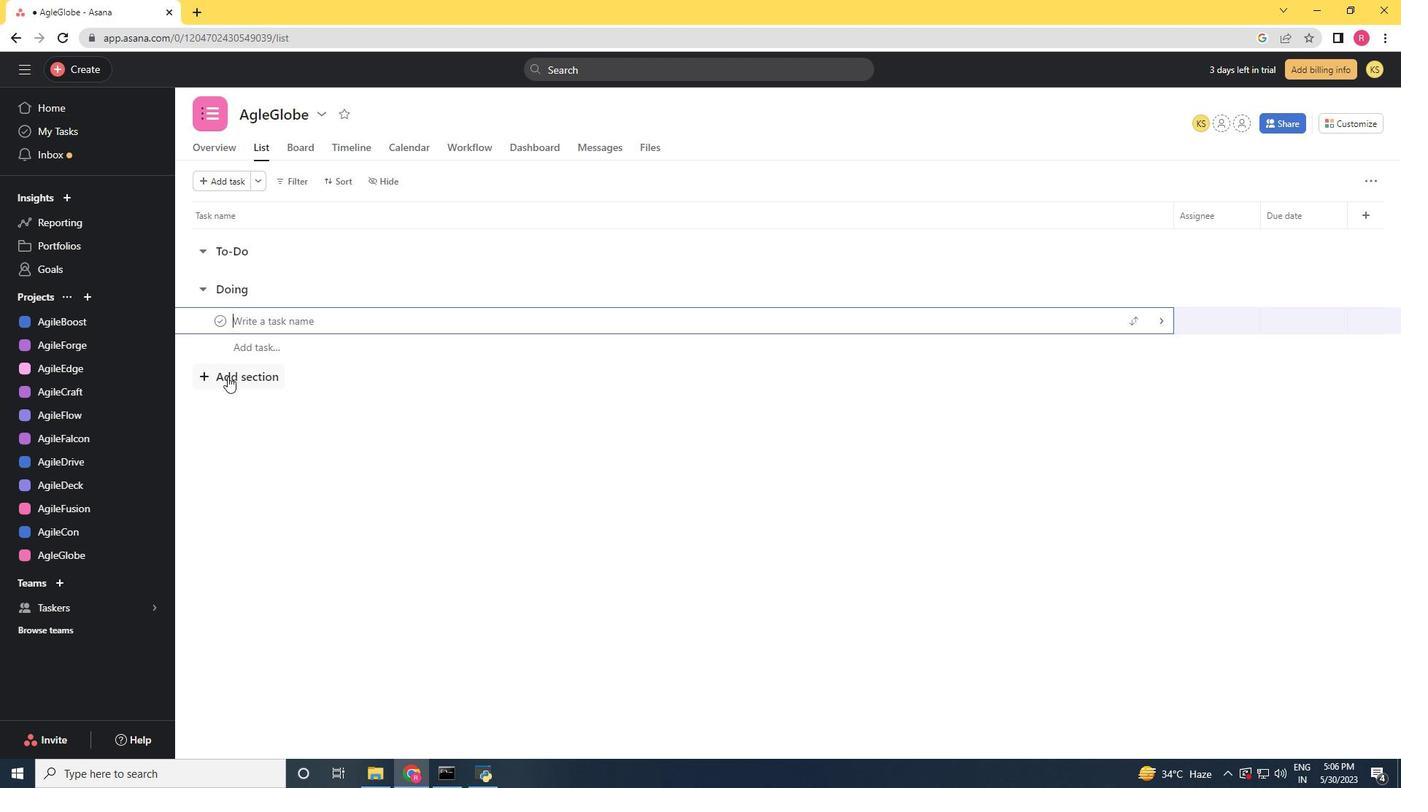 
Action: Key pressed <Key.shift><Key.shift><Key.shift><Key.shift><Key.shift><Key.shift><Key.shift>Do<Key.shift>D
Screenshot: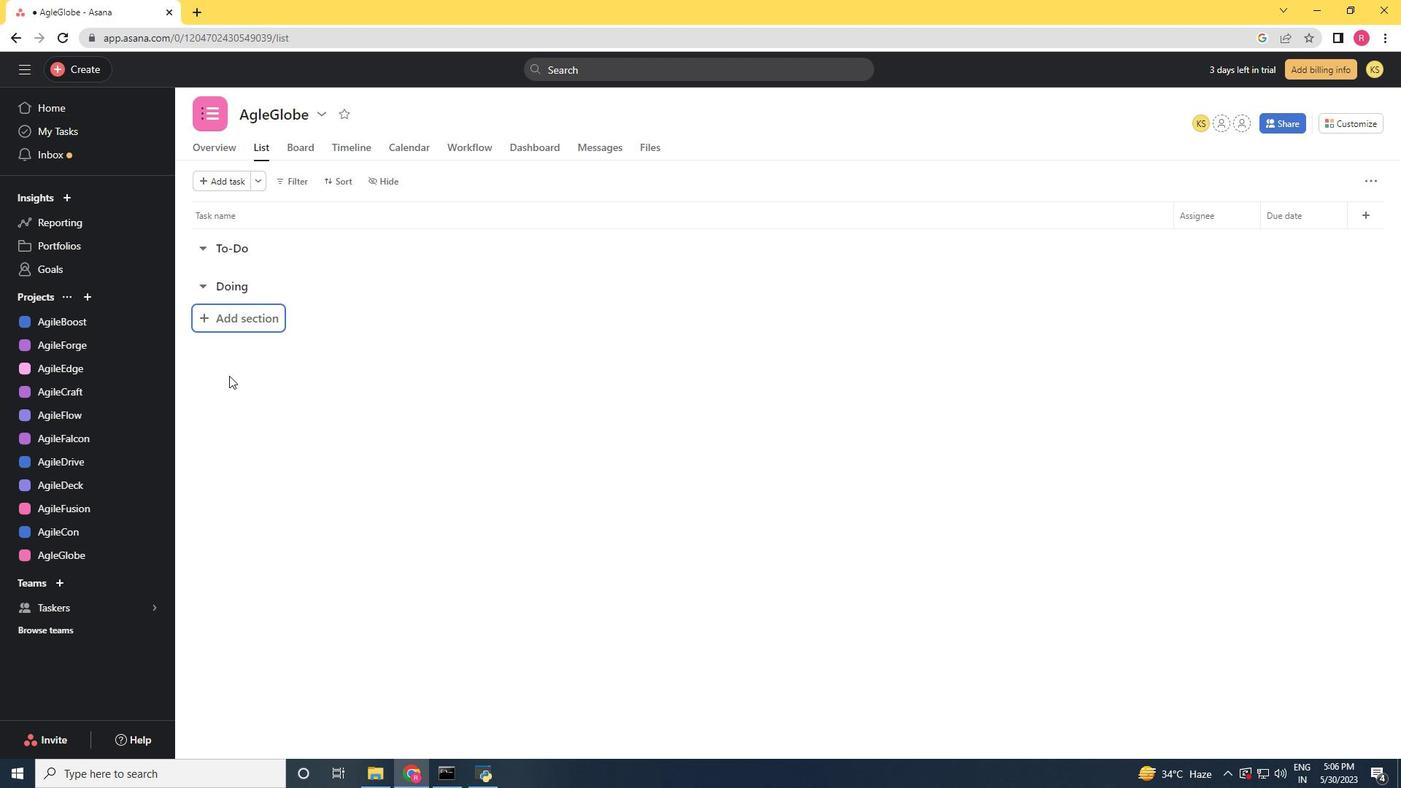 
Action: Mouse moved to (232, 321)
Screenshot: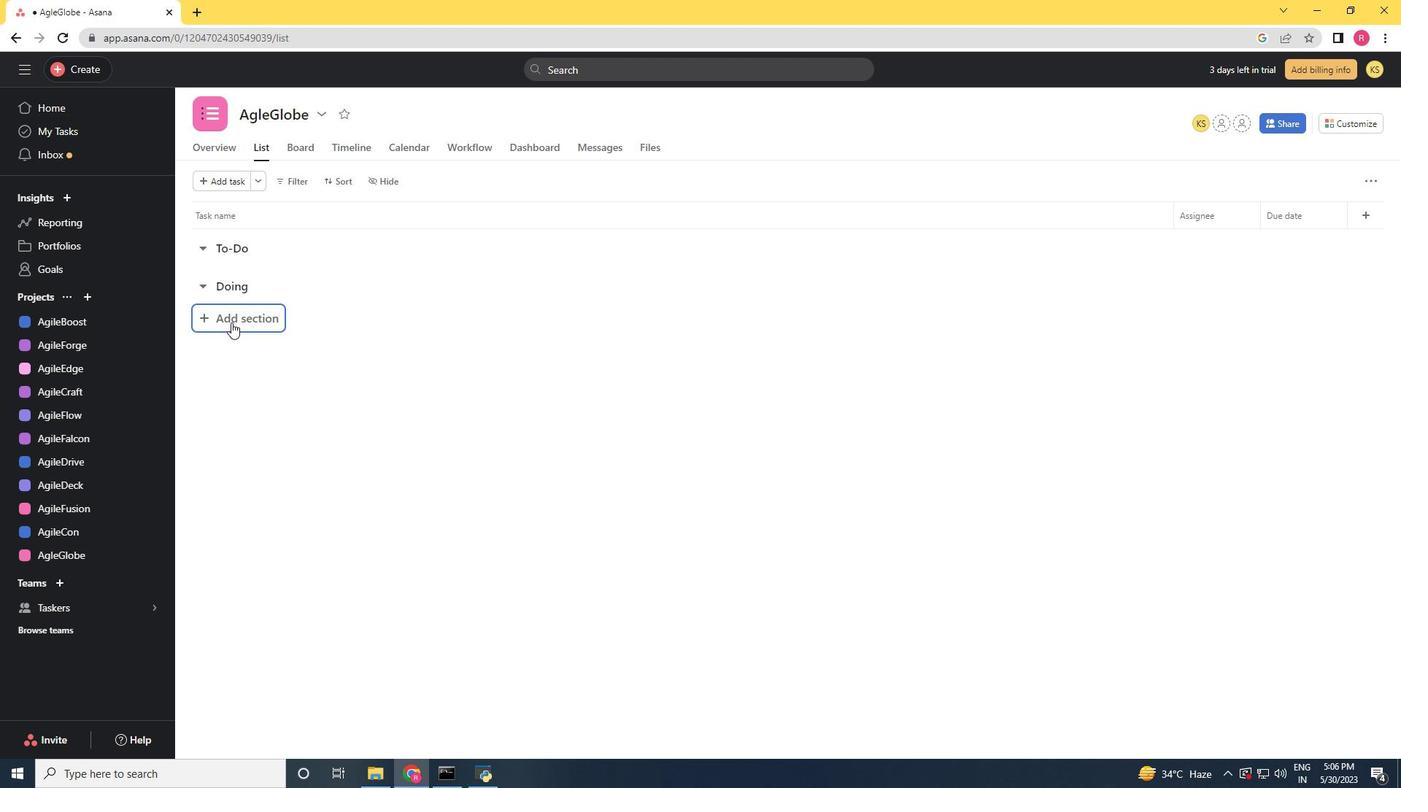 
Action: Mouse pressed left at (232, 321)
Screenshot: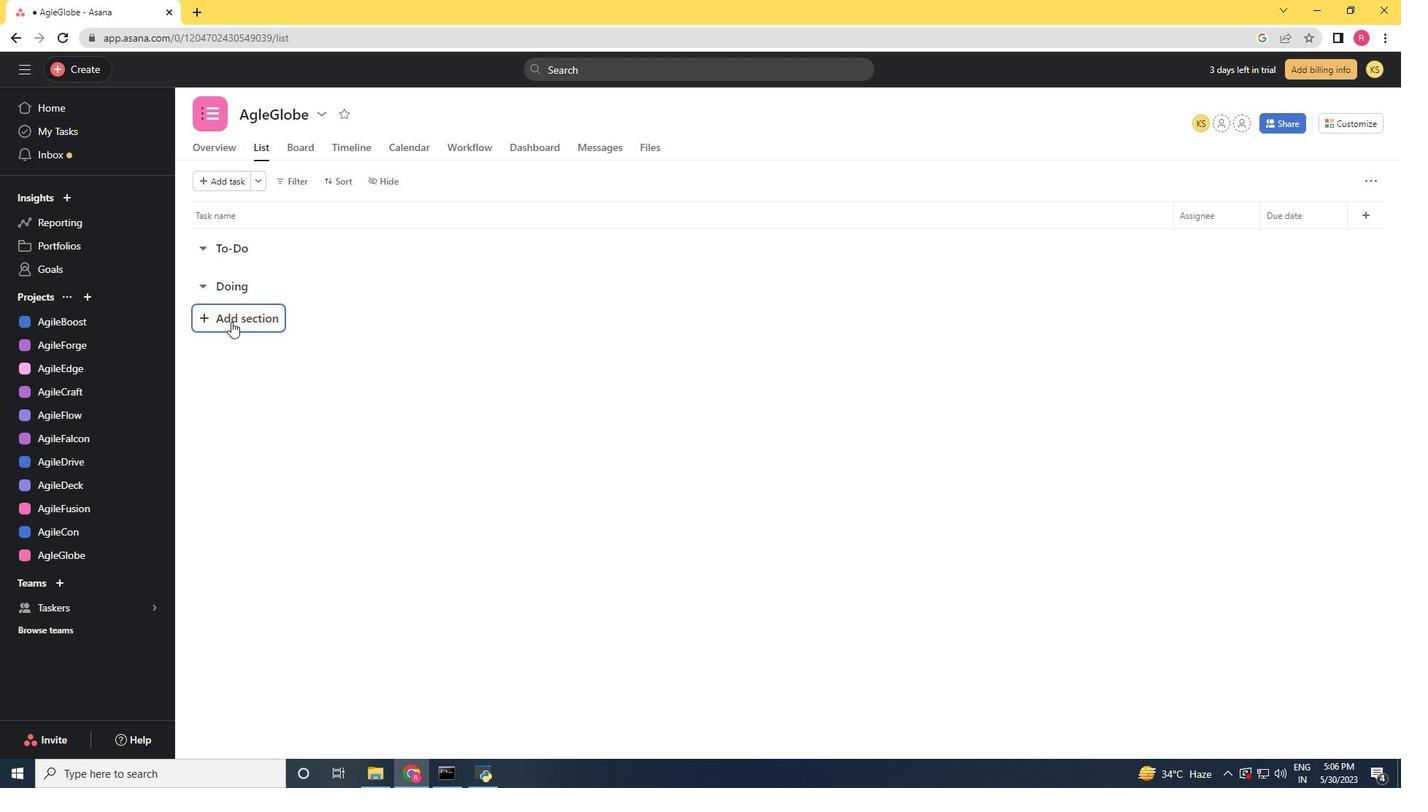 
Action: Key pressed <Key.shift><Key.shift><Key.shift><Key.shift><Key.shift><Key.shift><Key.shift>Done<Key.enter>
Screenshot: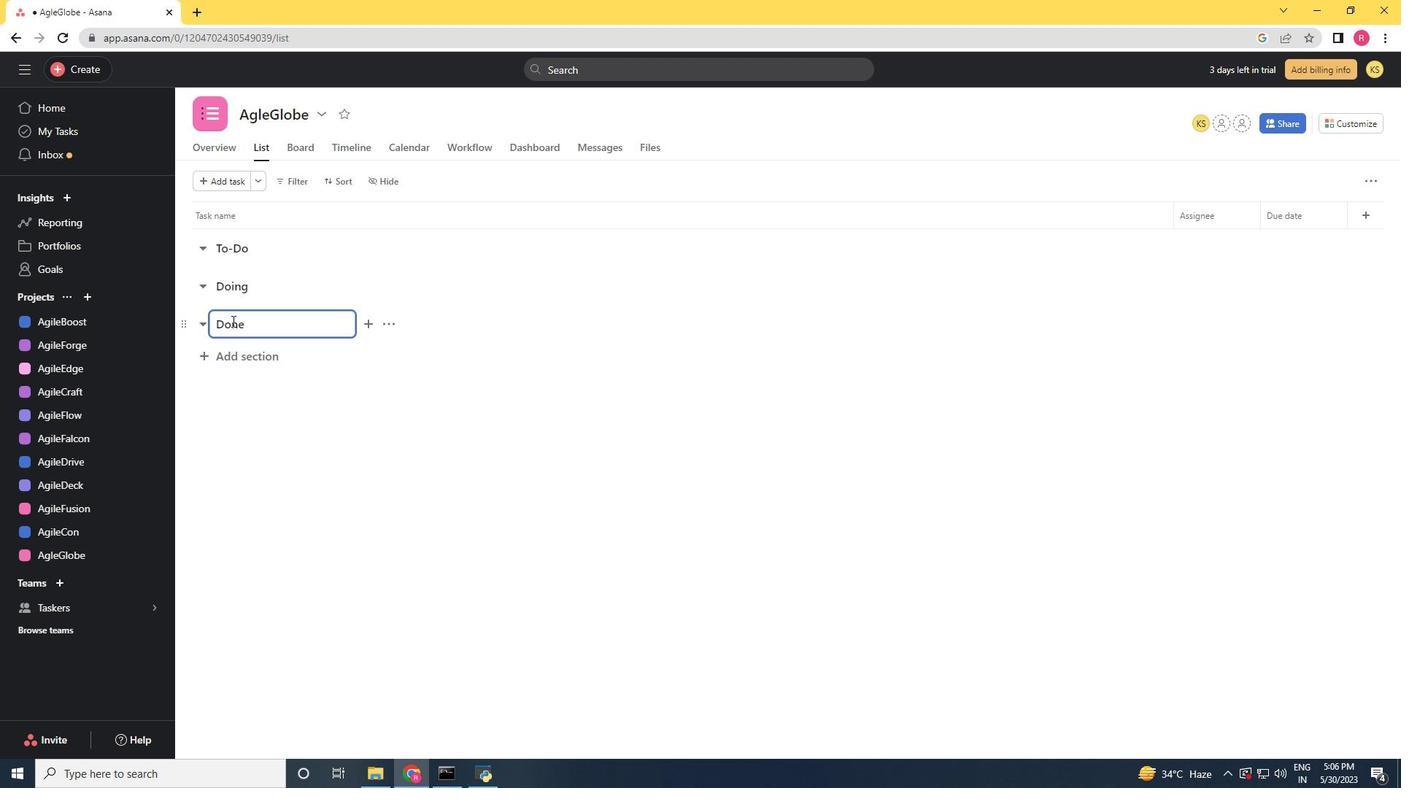 
Action: Mouse moved to (295, 480)
Screenshot: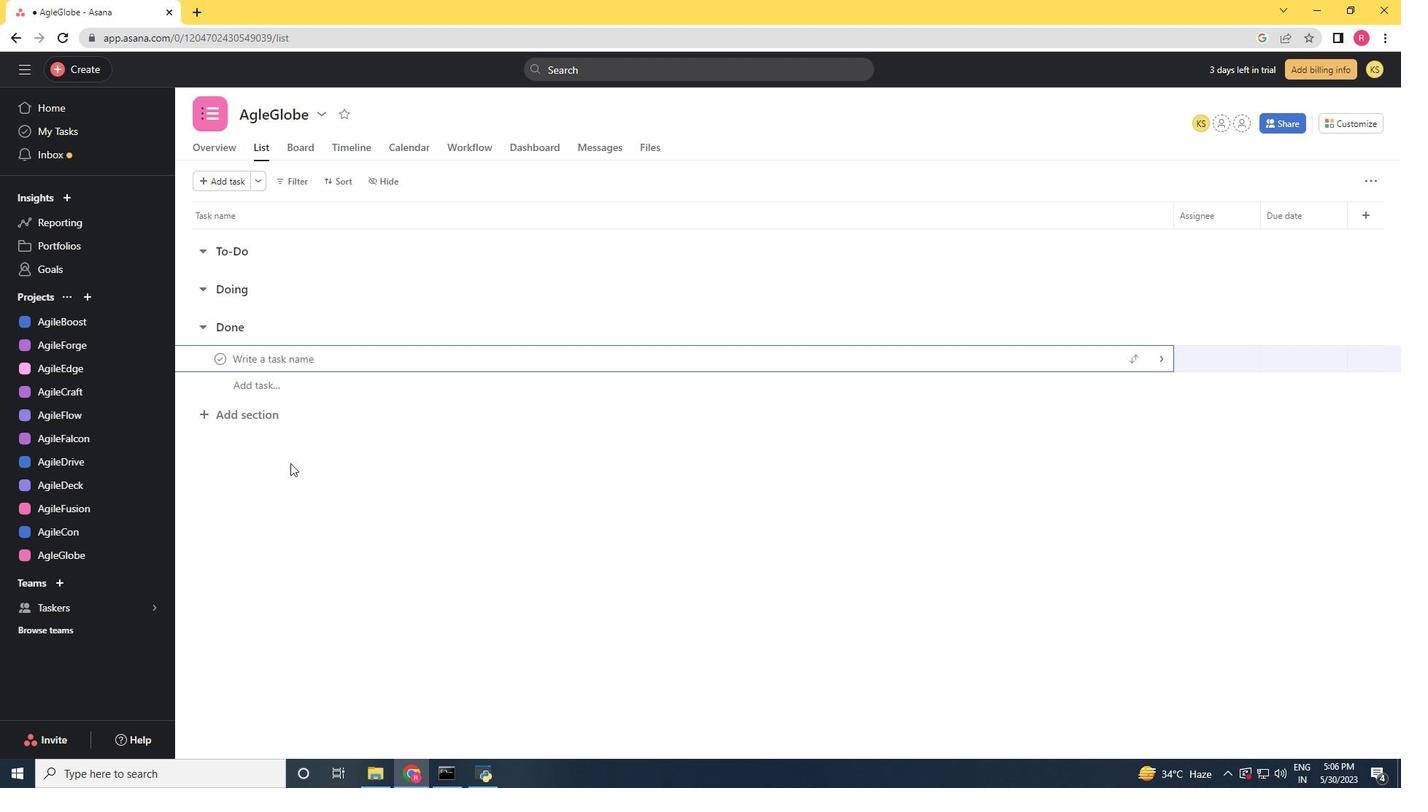 
Action: Mouse pressed left at (295, 480)
Screenshot: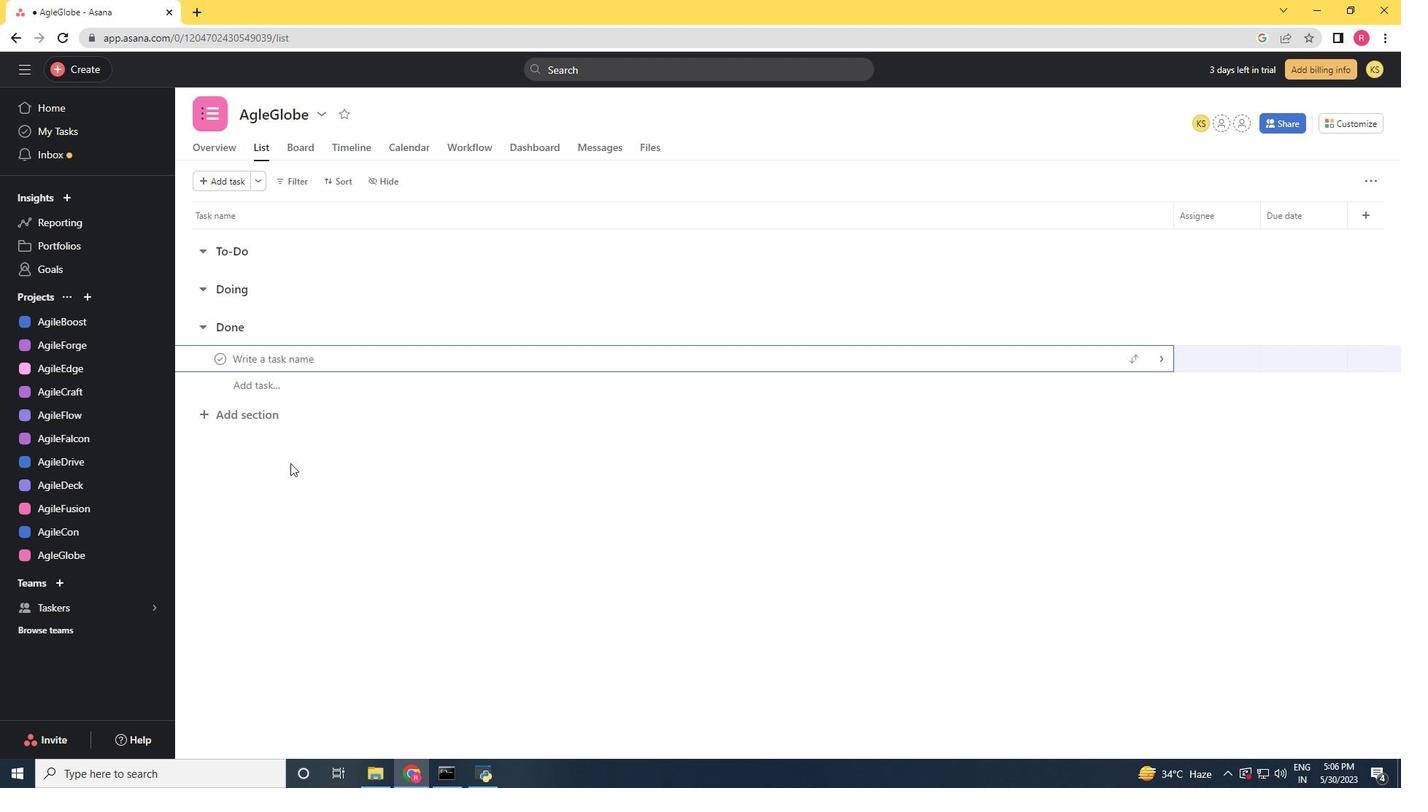 
Action: Mouse moved to (295, 480)
Screenshot: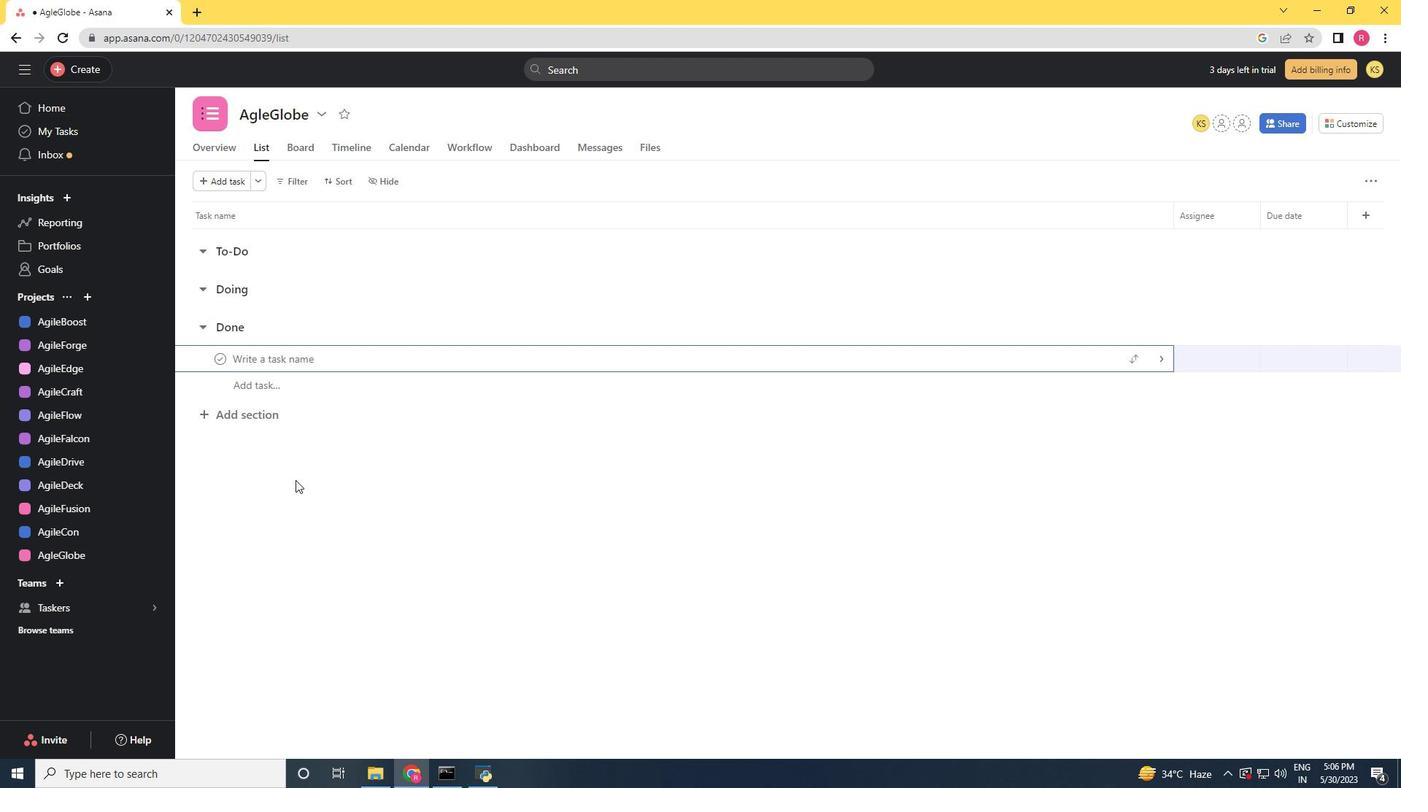 
